 Task: Look for space in Port-au-Prince, Haiti from 5th July, 2023 to 15th July, 2023 for 9 adults in price range Rs.15000 to Rs.25000. Place can be entire place with 5 bedrooms having 5 beds and 5 bathrooms. Property type can be house, flat, guest house. Booking option can be shelf check-in. Required host language is English.
Action: Mouse moved to (425, 57)
Screenshot: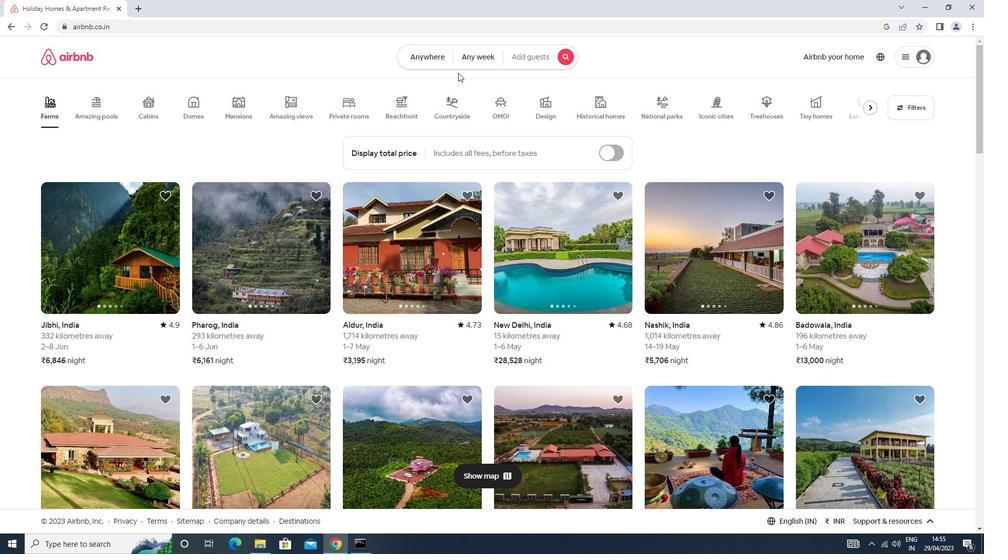 
Action: Mouse pressed left at (425, 57)
Screenshot: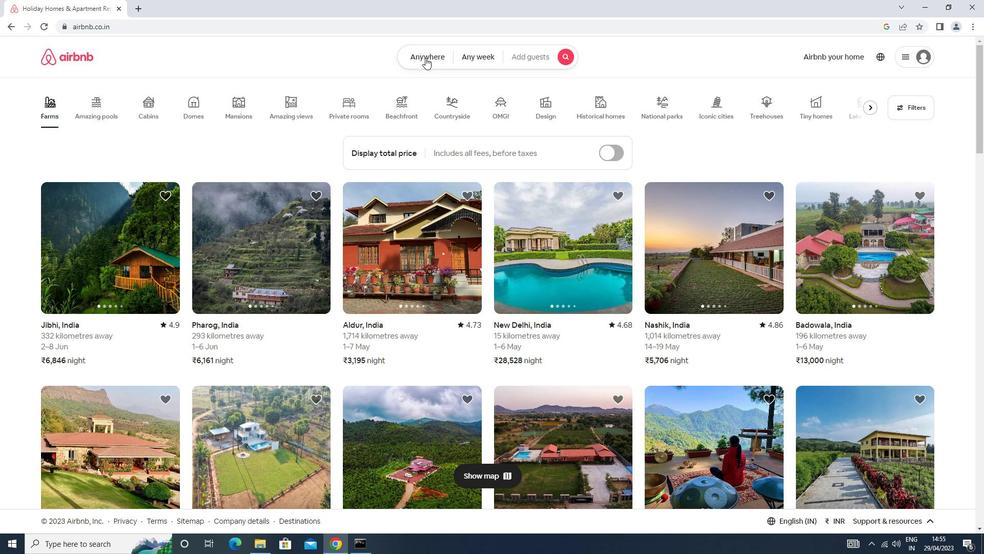 
Action: Mouse moved to (380, 93)
Screenshot: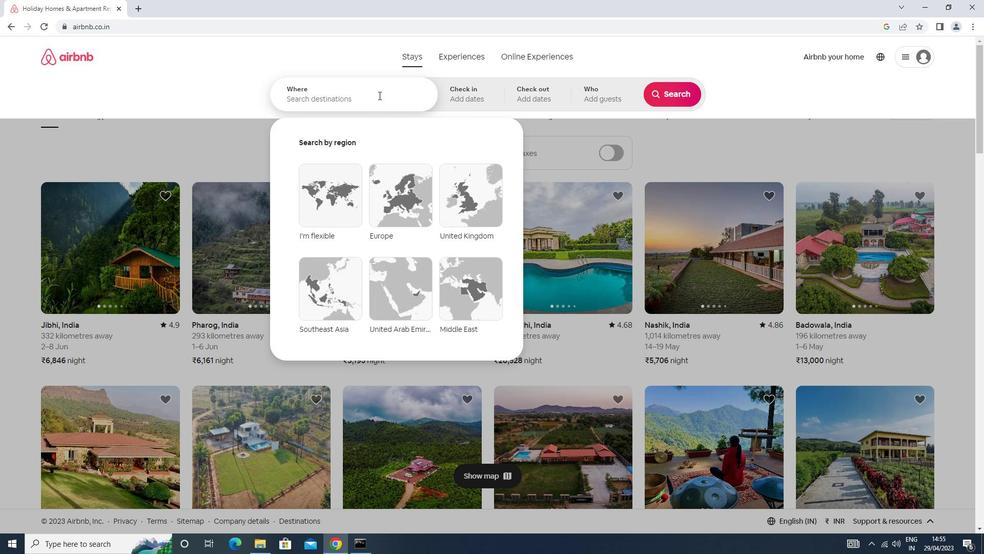 
Action: Mouse pressed left at (380, 93)
Screenshot: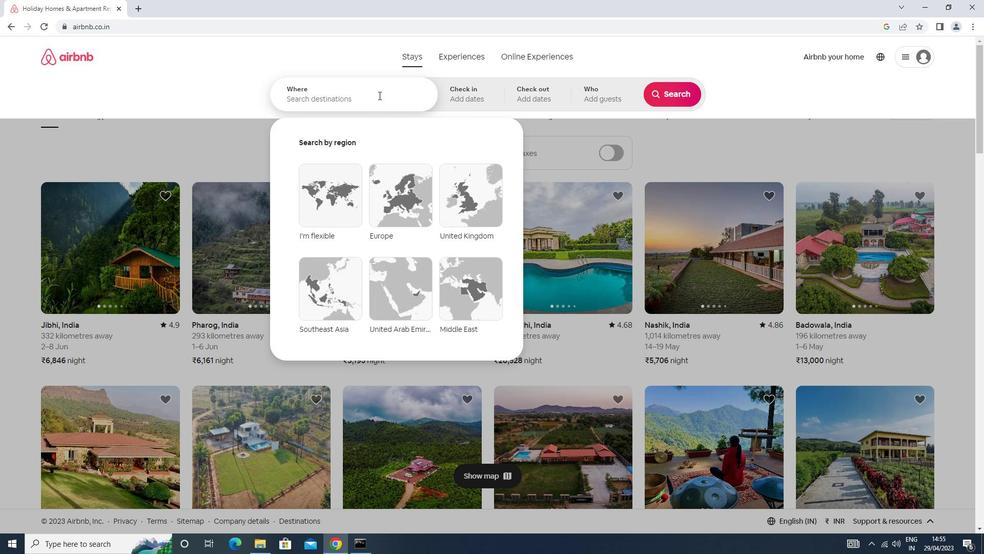 
Action: Key pressed port<Key.space>au<Key.space>prince<Key.enter>
Screenshot: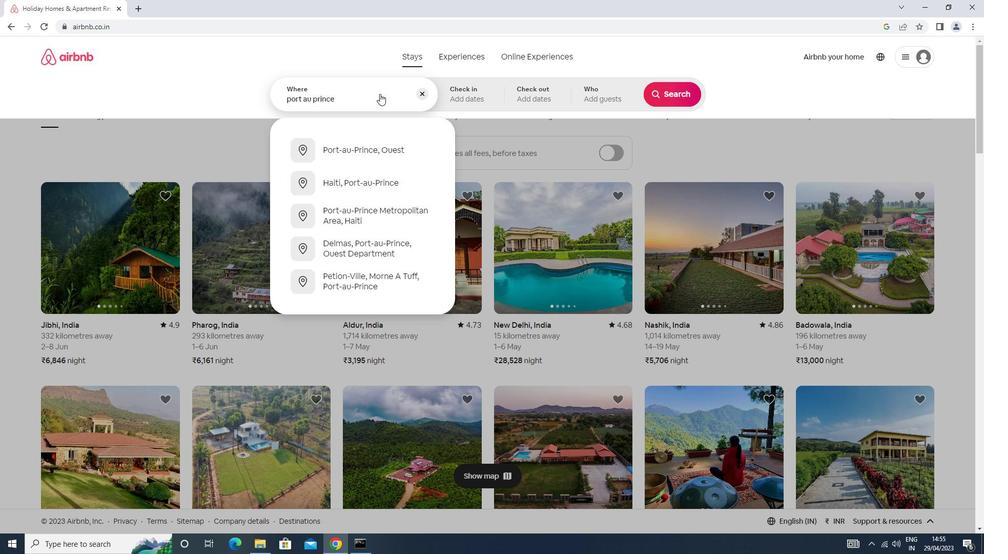 
Action: Mouse moved to (674, 173)
Screenshot: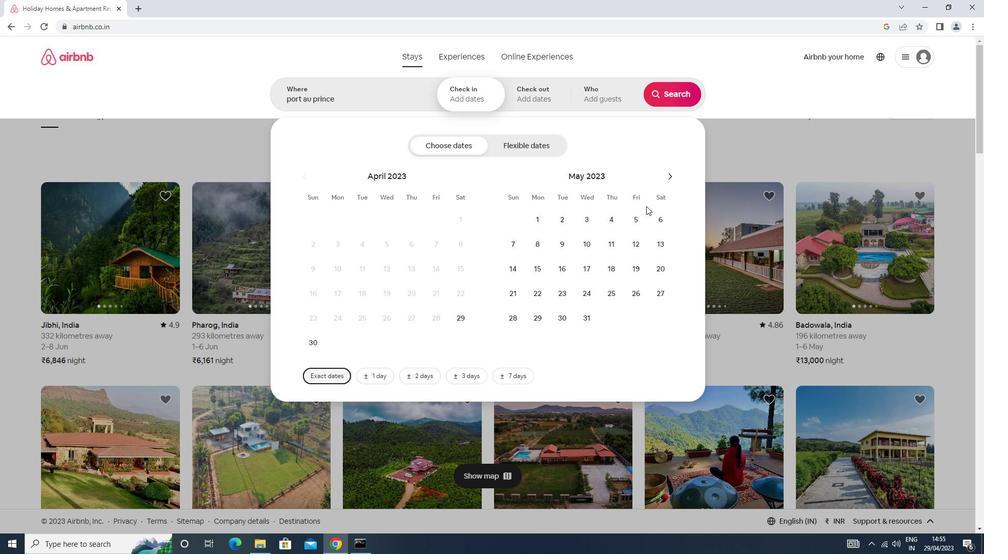 
Action: Mouse pressed left at (674, 173)
Screenshot: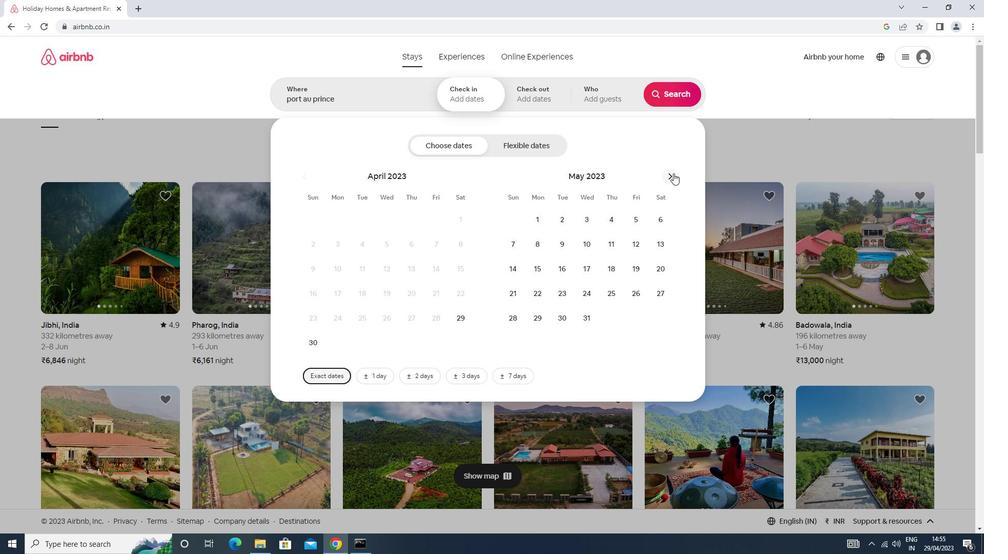 
Action: Mouse pressed left at (674, 173)
Screenshot: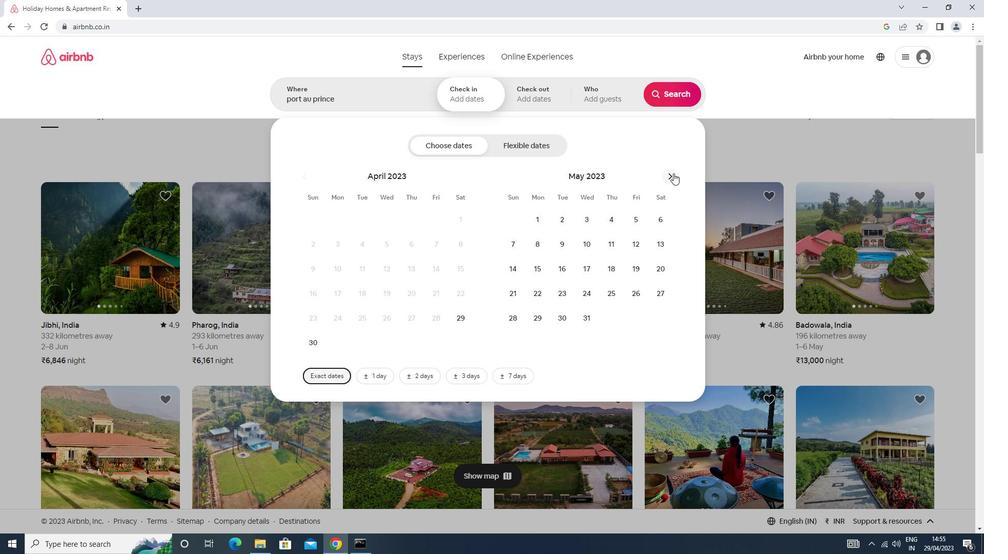 
Action: Mouse moved to (670, 173)
Screenshot: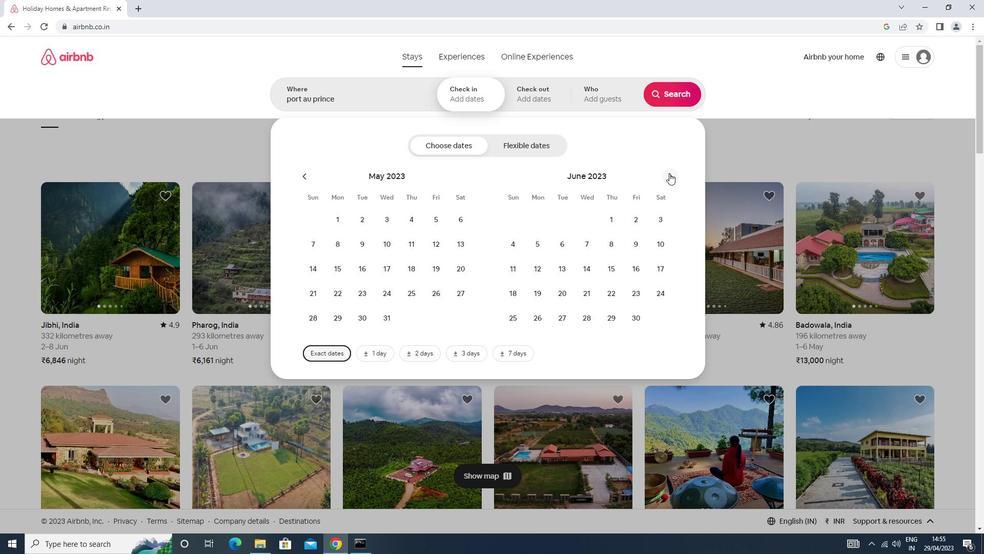 
Action: Mouse pressed left at (670, 173)
Screenshot: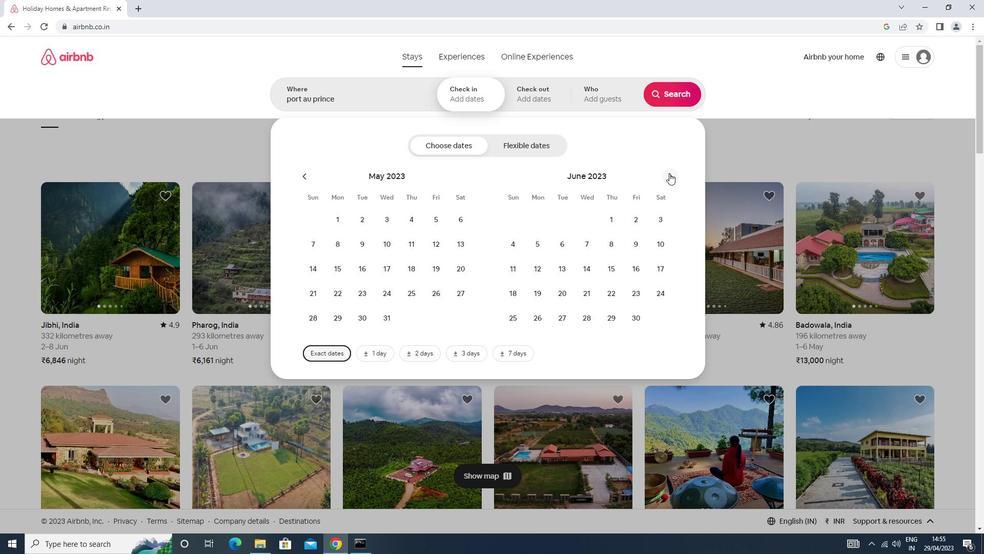 
Action: Mouse moved to (594, 239)
Screenshot: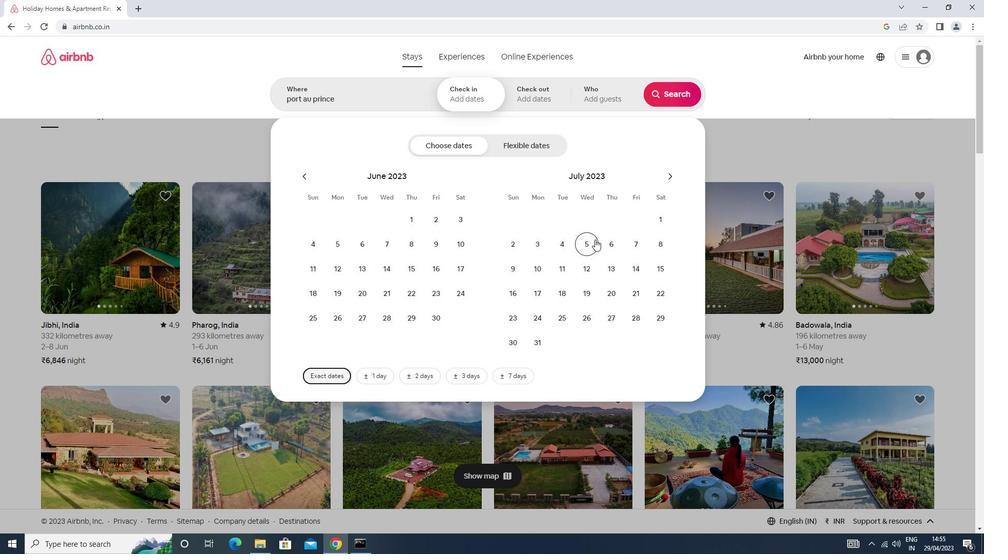 
Action: Mouse pressed left at (594, 239)
Screenshot: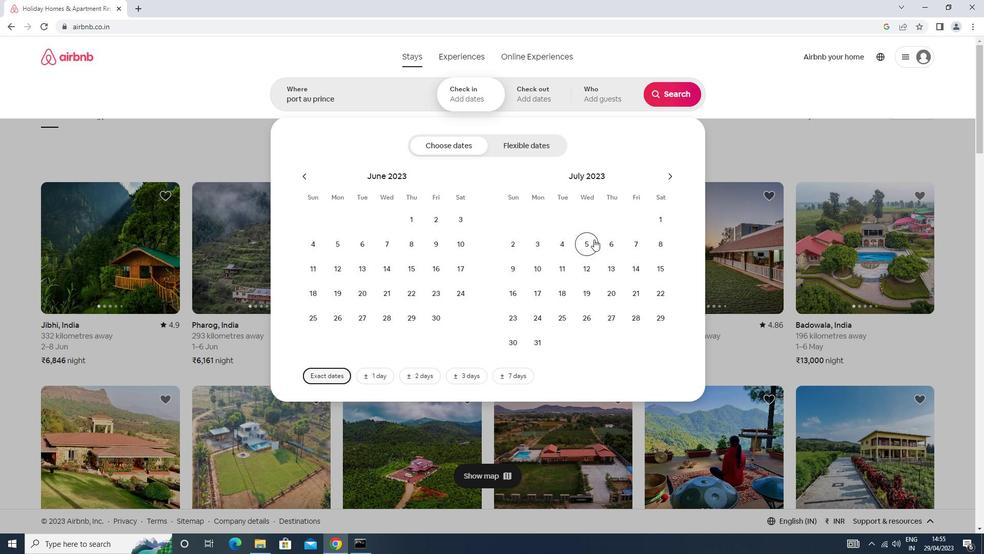 
Action: Mouse moved to (658, 264)
Screenshot: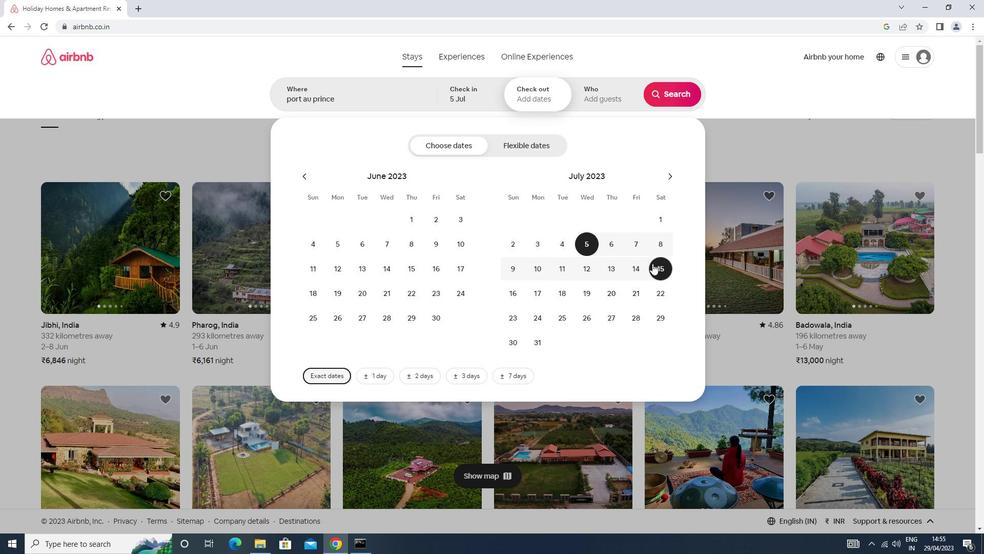 
Action: Mouse pressed left at (658, 264)
Screenshot: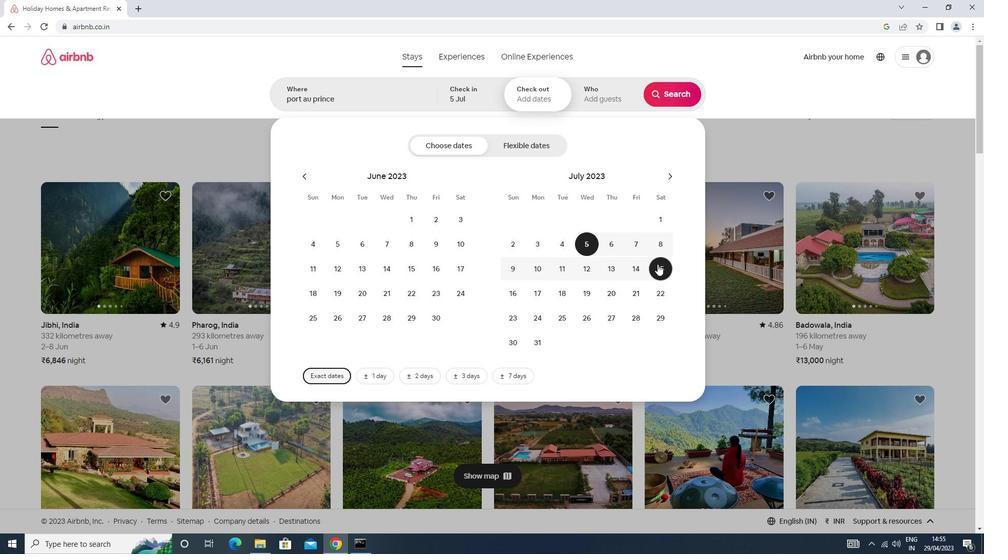 
Action: Mouse moved to (598, 96)
Screenshot: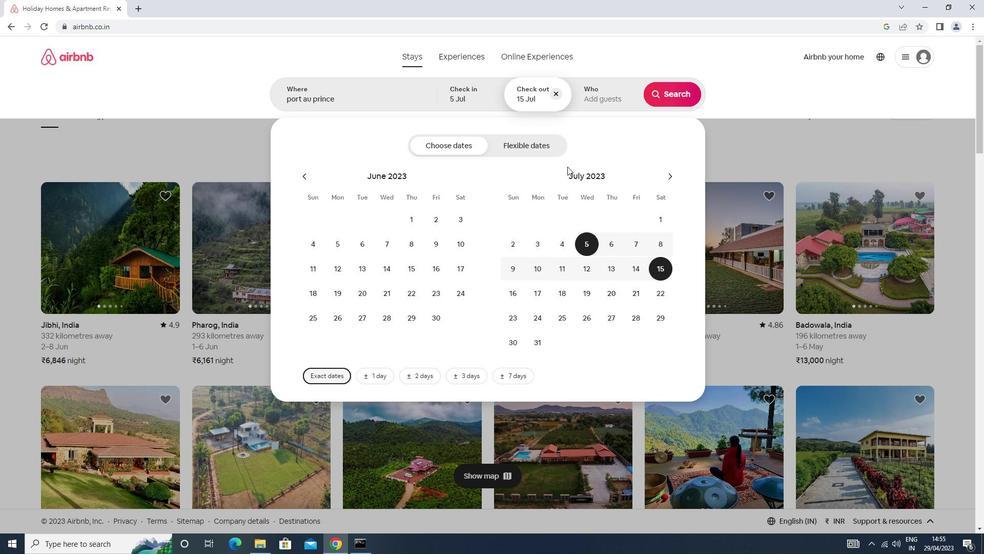 
Action: Mouse pressed left at (598, 96)
Screenshot: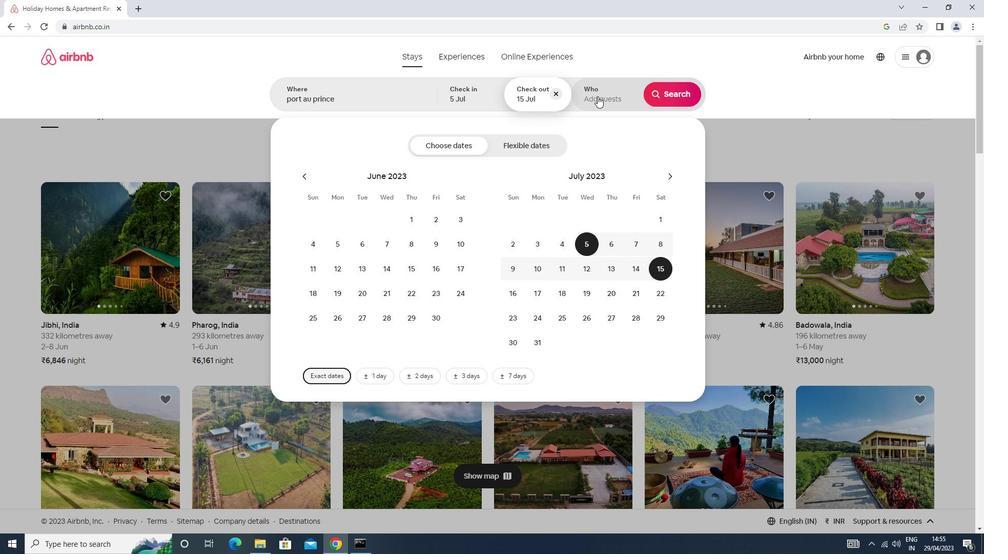
Action: Mouse moved to (676, 151)
Screenshot: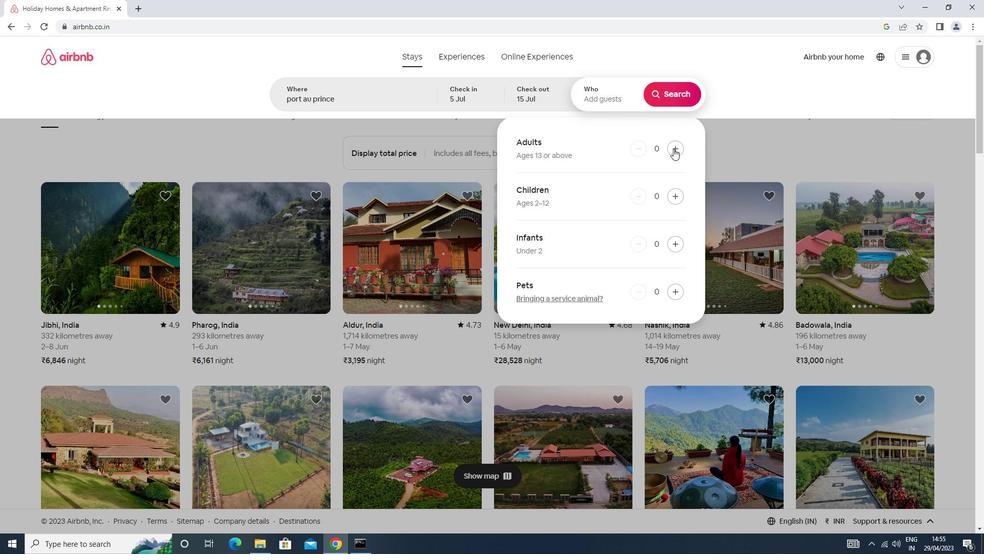 
Action: Mouse pressed left at (676, 151)
Screenshot: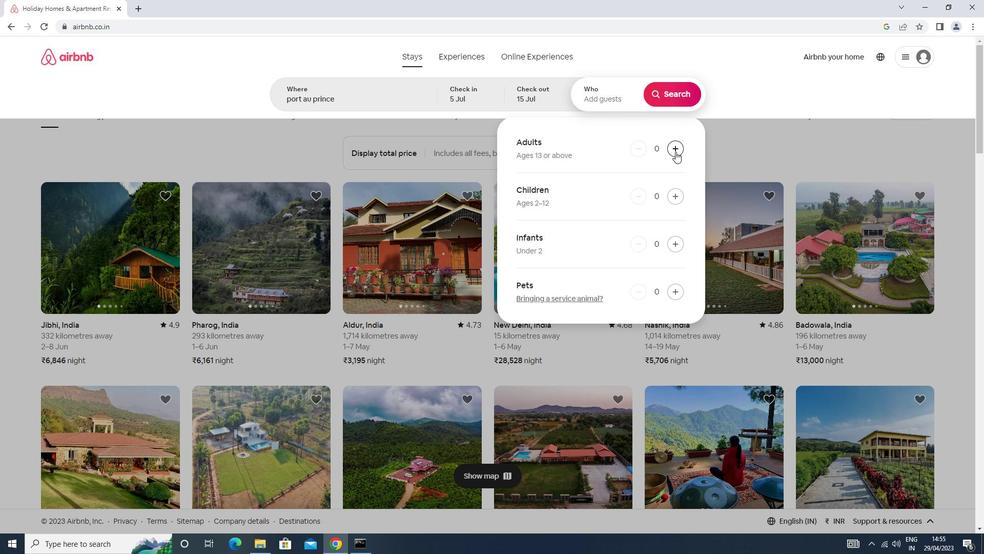 
Action: Mouse pressed left at (676, 151)
Screenshot: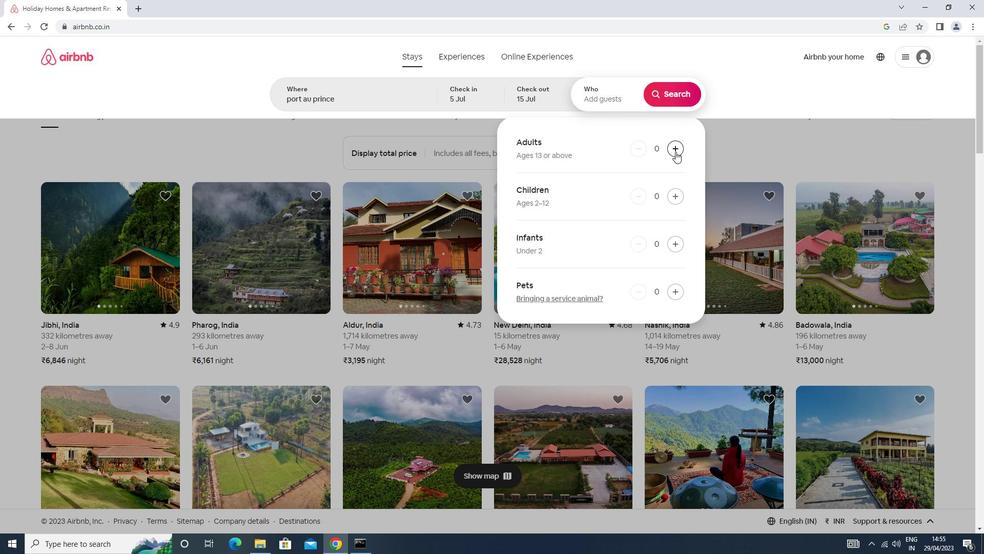 
Action: Mouse moved to (676, 151)
Screenshot: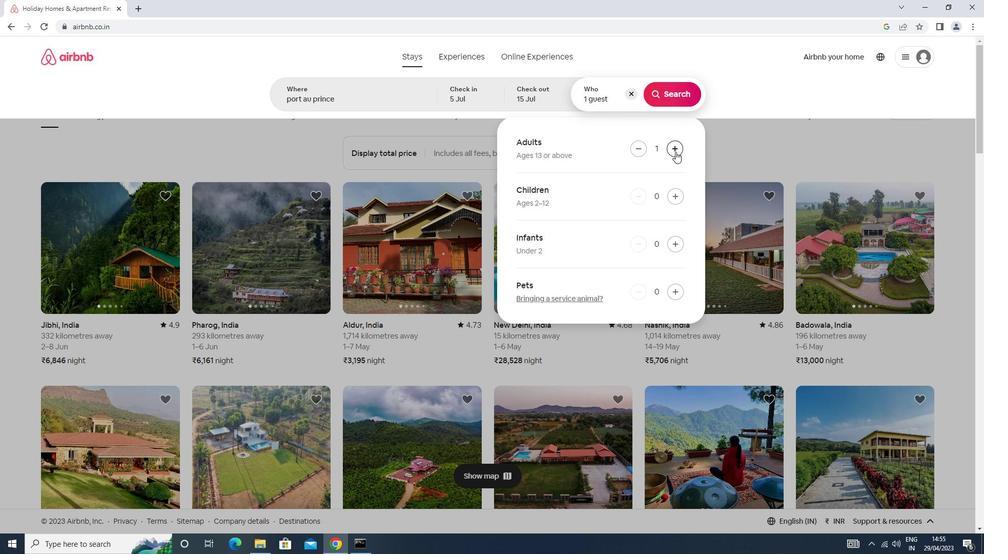 
Action: Mouse pressed left at (676, 151)
Screenshot: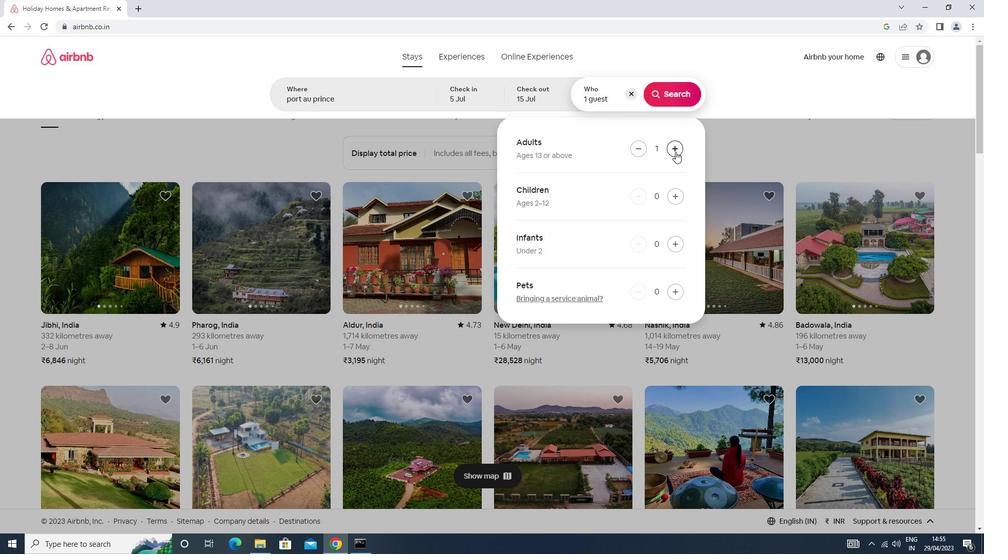 
Action: Mouse pressed left at (676, 151)
Screenshot: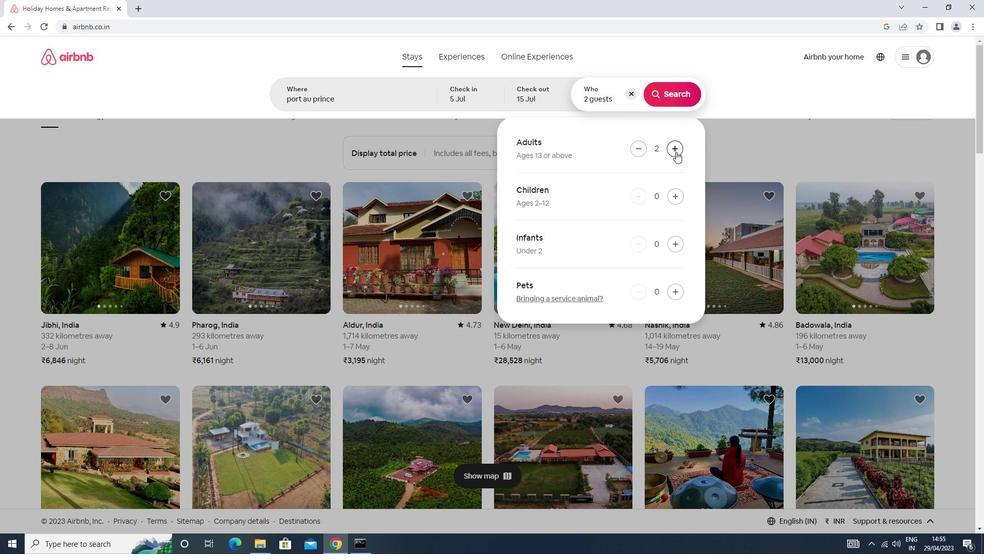 
Action: Mouse pressed left at (676, 151)
Screenshot: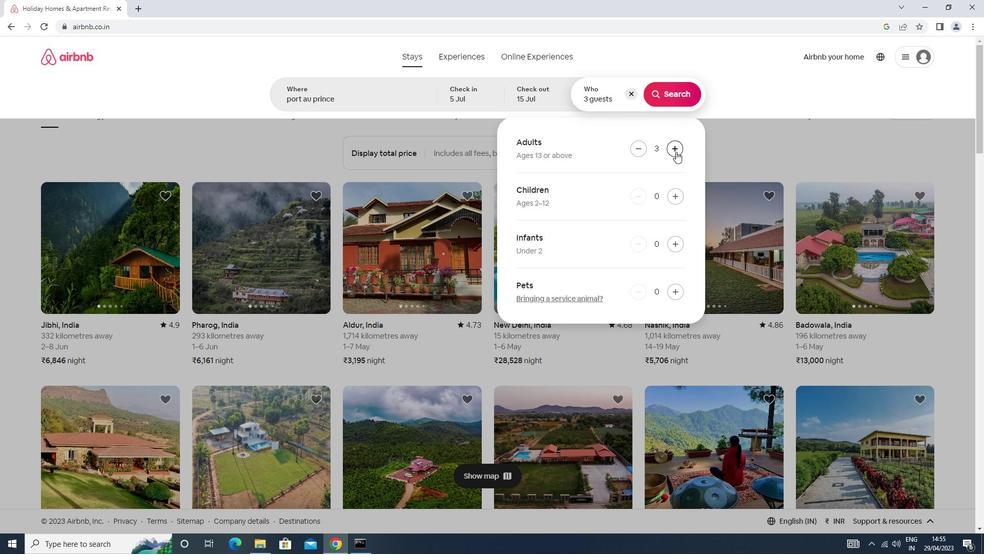 
Action: Mouse pressed left at (676, 151)
Screenshot: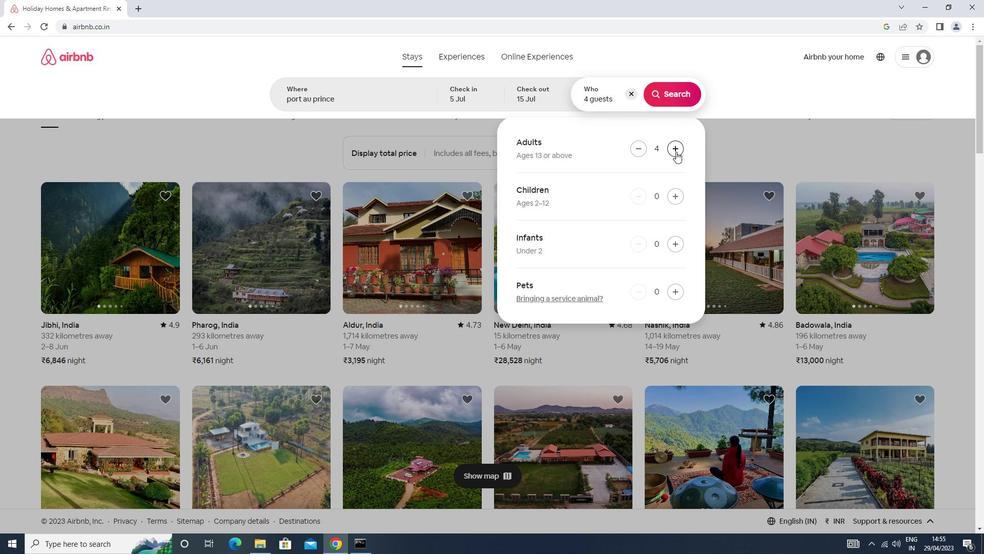 
Action: Mouse pressed left at (676, 151)
Screenshot: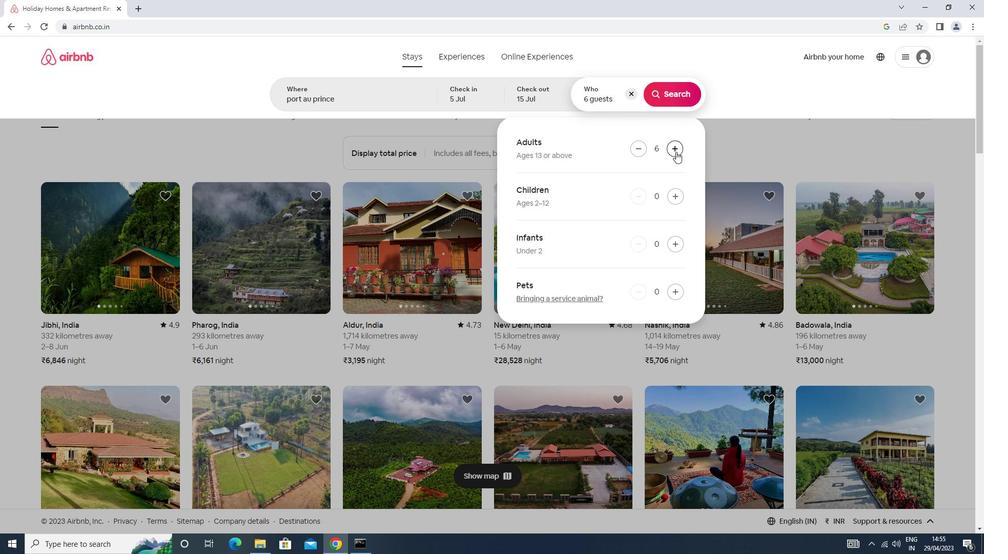 
Action: Mouse pressed left at (676, 151)
Screenshot: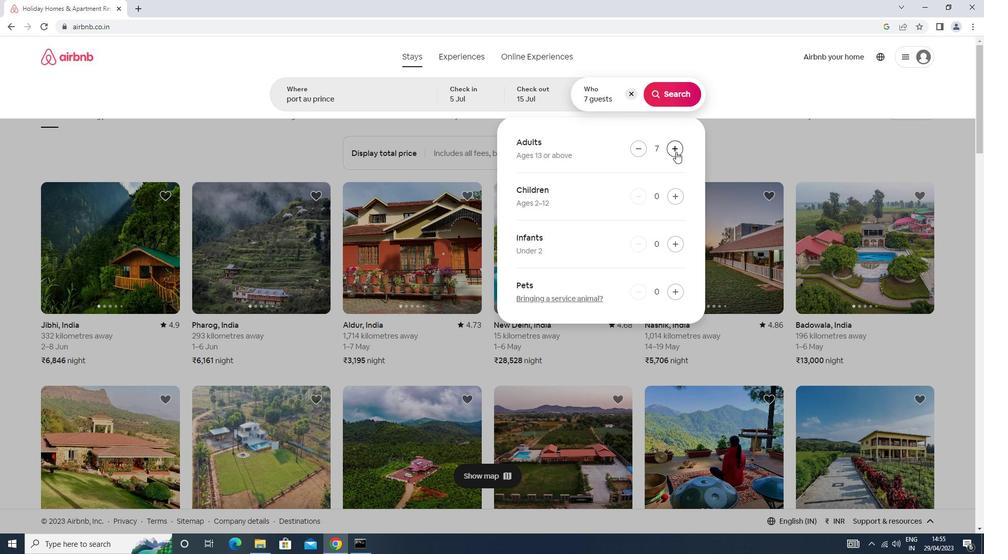 
Action: Mouse pressed left at (676, 151)
Screenshot: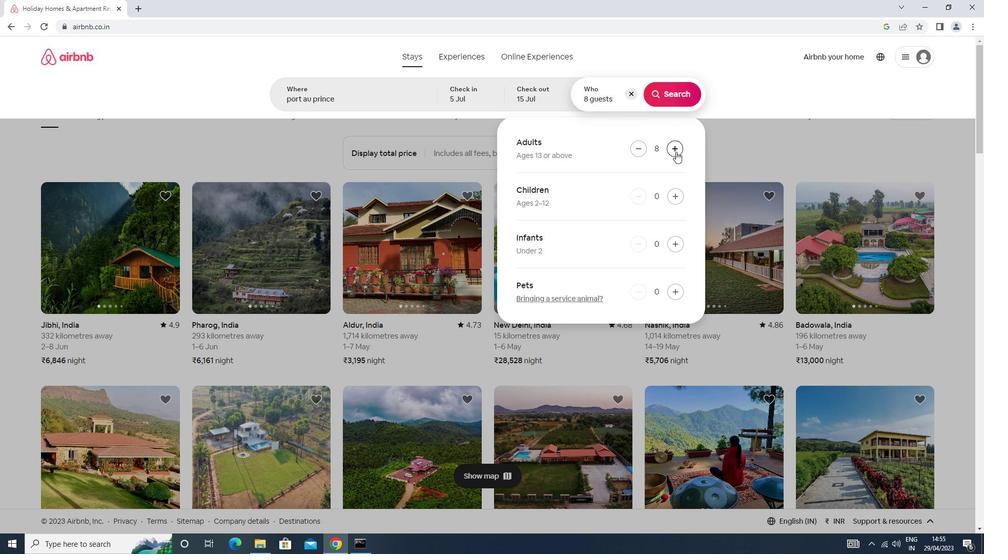 
Action: Mouse moved to (683, 95)
Screenshot: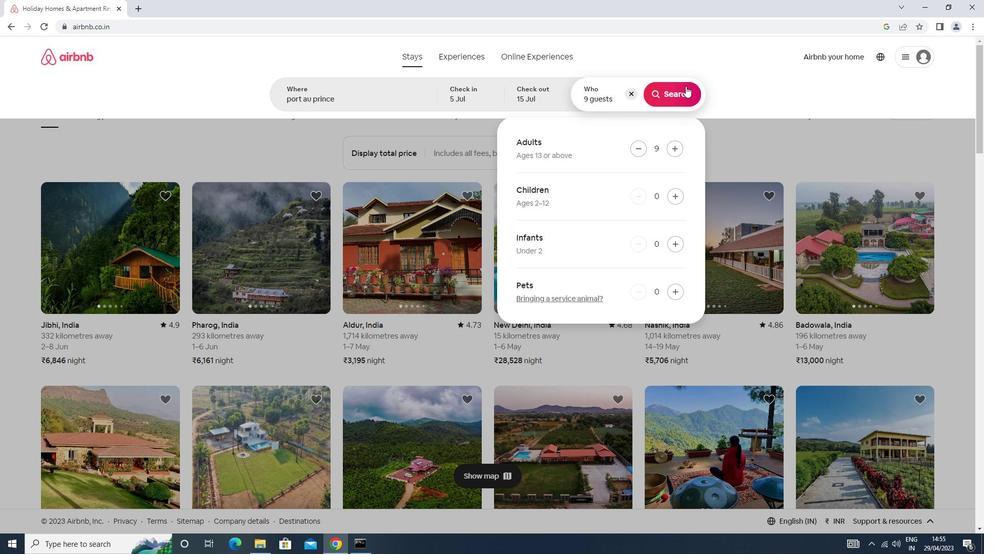 
Action: Mouse pressed left at (683, 95)
Screenshot: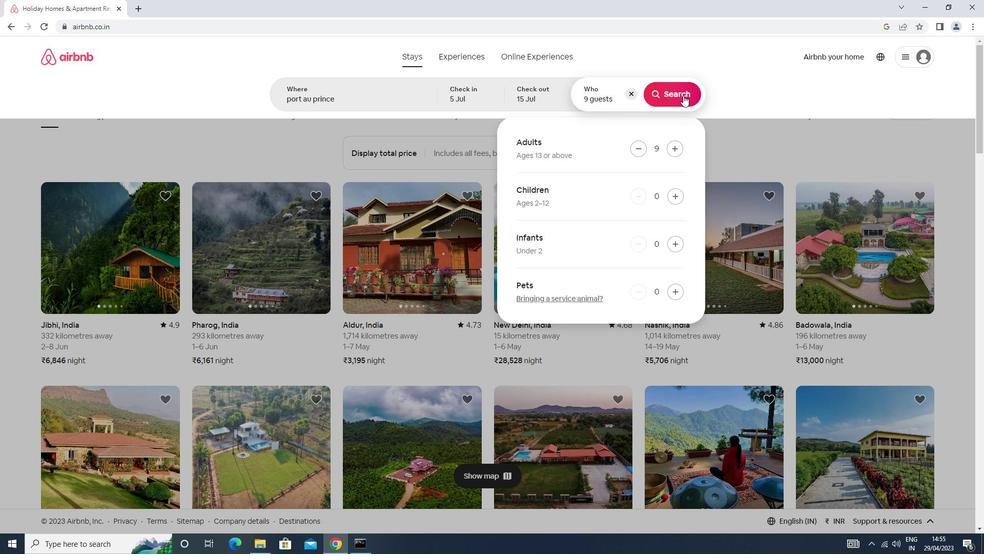 
Action: Mouse moved to (942, 93)
Screenshot: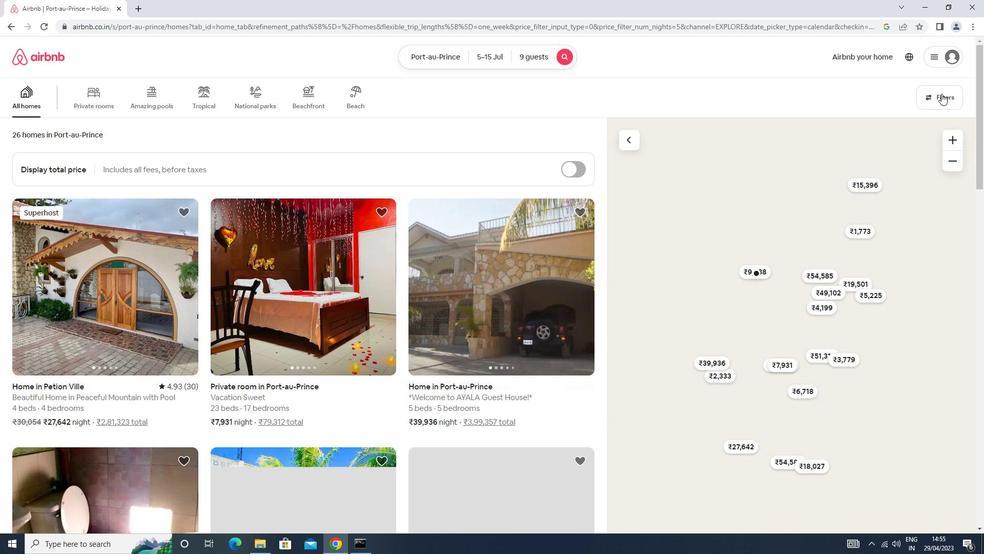 
Action: Mouse pressed left at (942, 93)
Screenshot: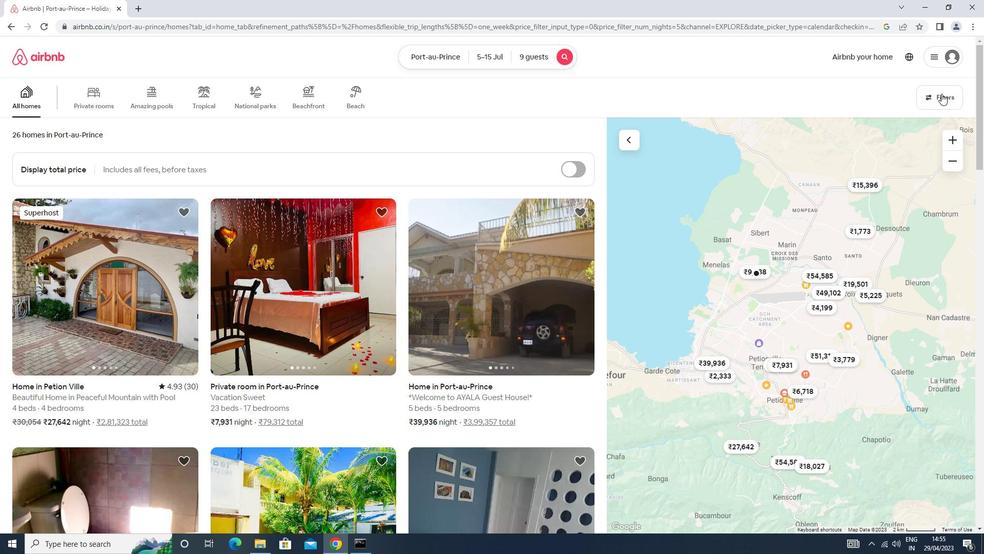 
Action: Mouse moved to (425, 227)
Screenshot: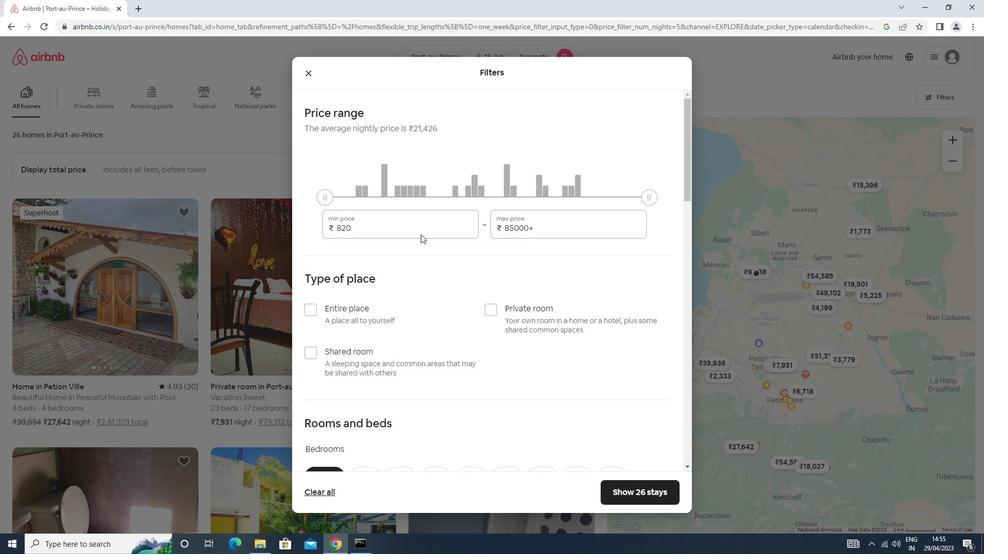 
Action: Mouse pressed left at (425, 227)
Screenshot: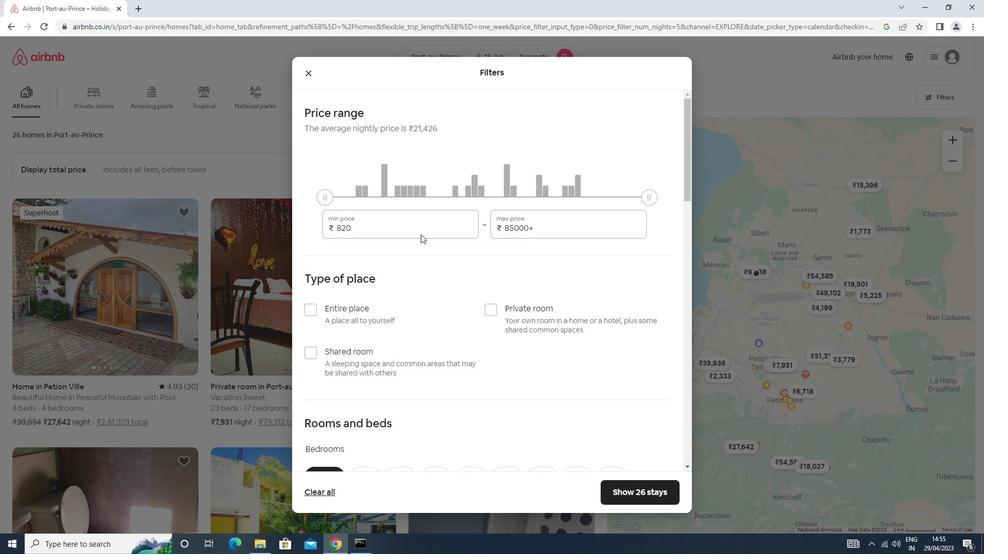 
Action: Mouse moved to (426, 221)
Screenshot: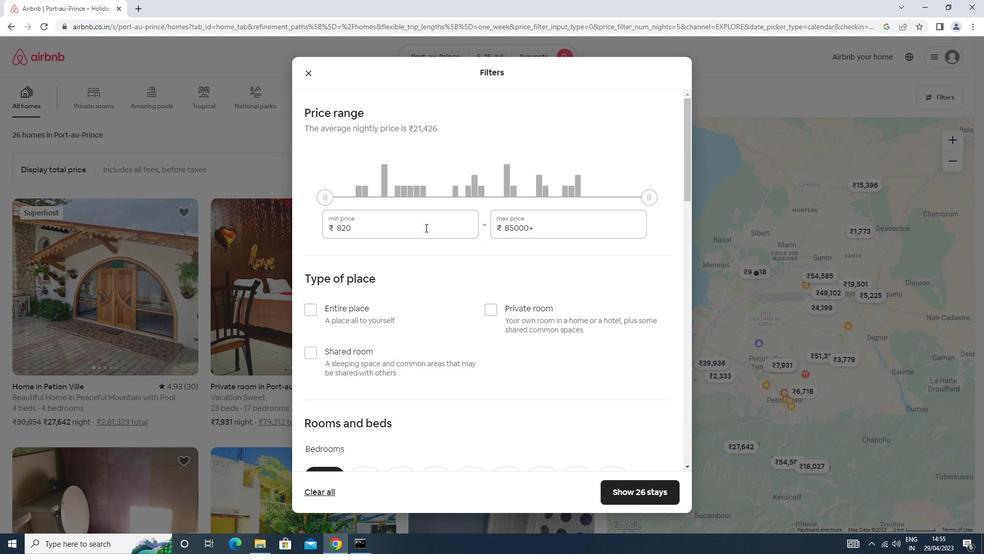 
Action: Key pressed <Key.backspace><Key.backspace><Key.backspace><Key.backspace><Key.backspace><Key.backspace><Key.backspace><Key.backspace><Key.backspace><Key.backspace><Key.backspace><Key.backspace><Key.backspace><Key.backspace>150000<Key.backspace><Key.tab>25000
Screenshot: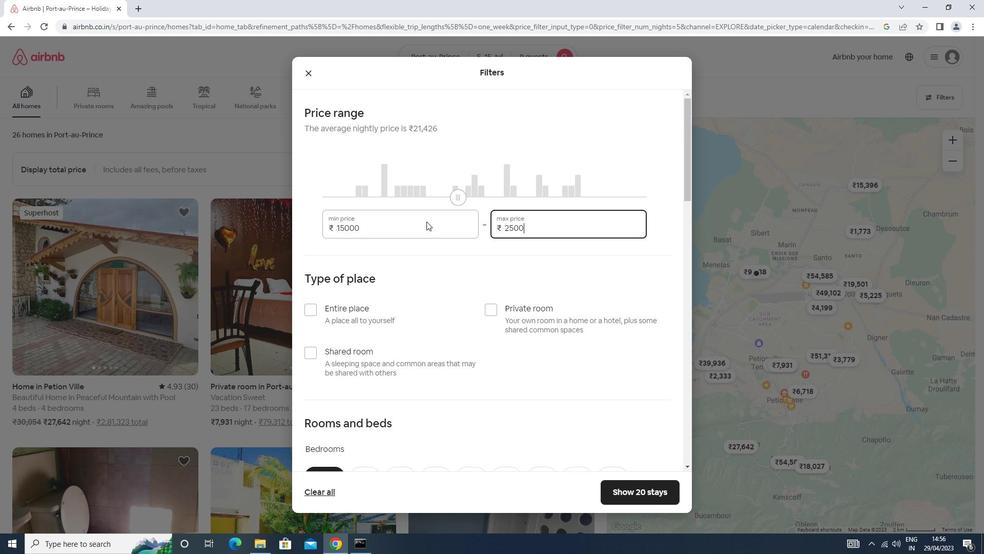 
Action: Mouse moved to (410, 229)
Screenshot: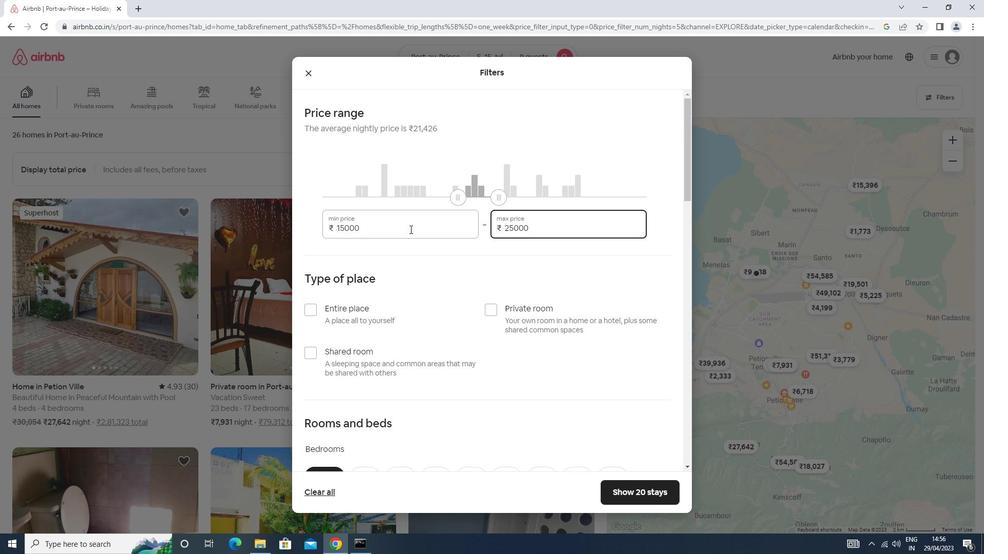 
Action: Mouse scrolled (410, 228) with delta (0, 0)
Screenshot: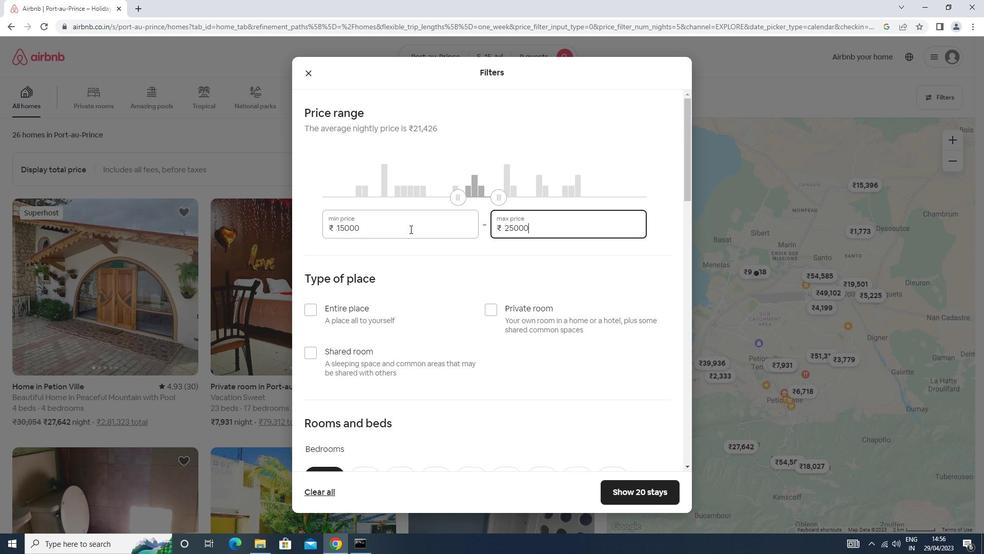 
Action: Mouse moved to (334, 258)
Screenshot: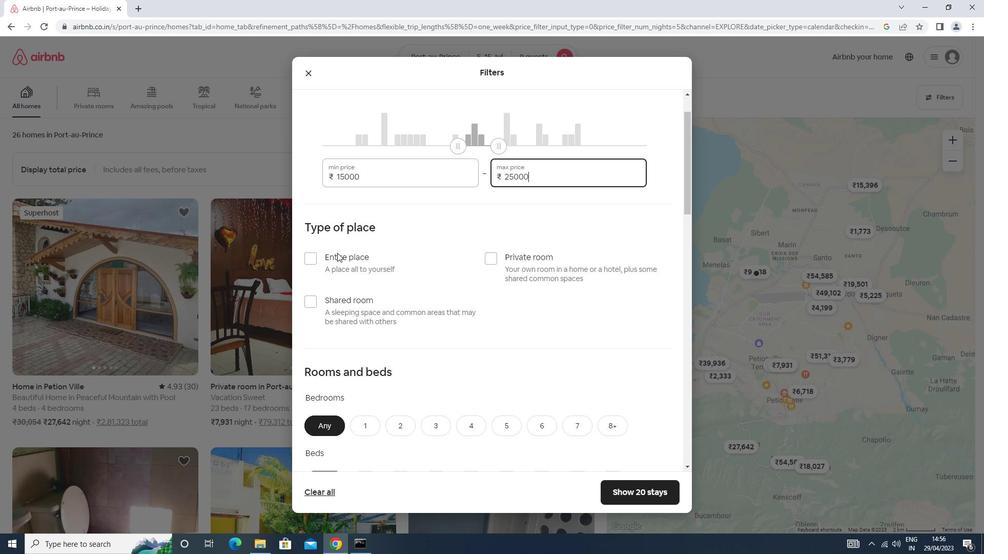 
Action: Mouse pressed left at (334, 258)
Screenshot: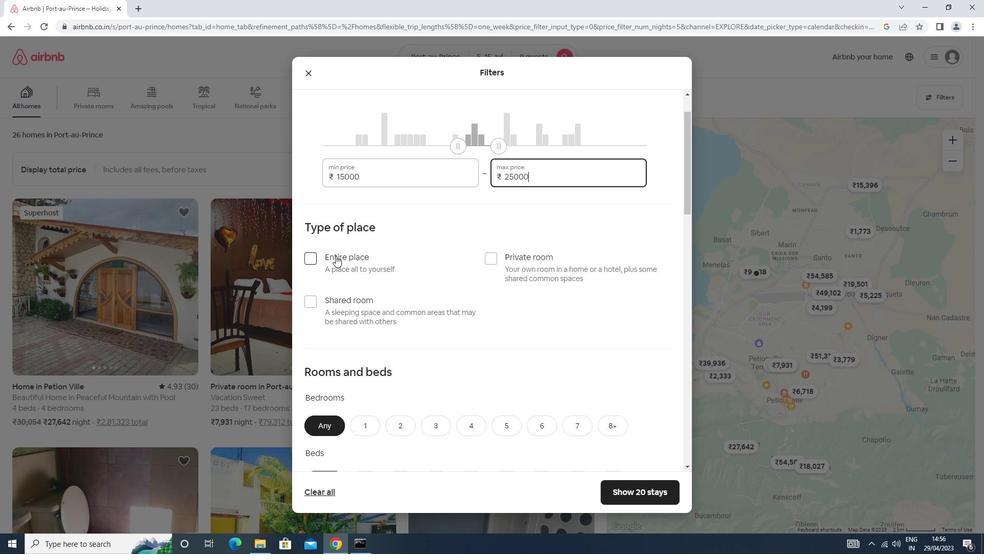 
Action: Mouse moved to (353, 261)
Screenshot: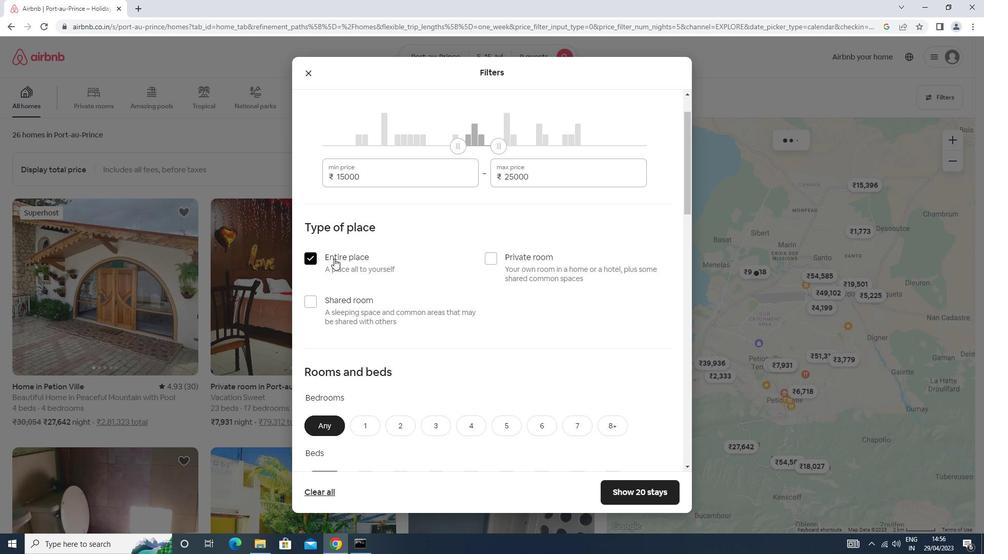 
Action: Mouse scrolled (353, 261) with delta (0, 0)
Screenshot: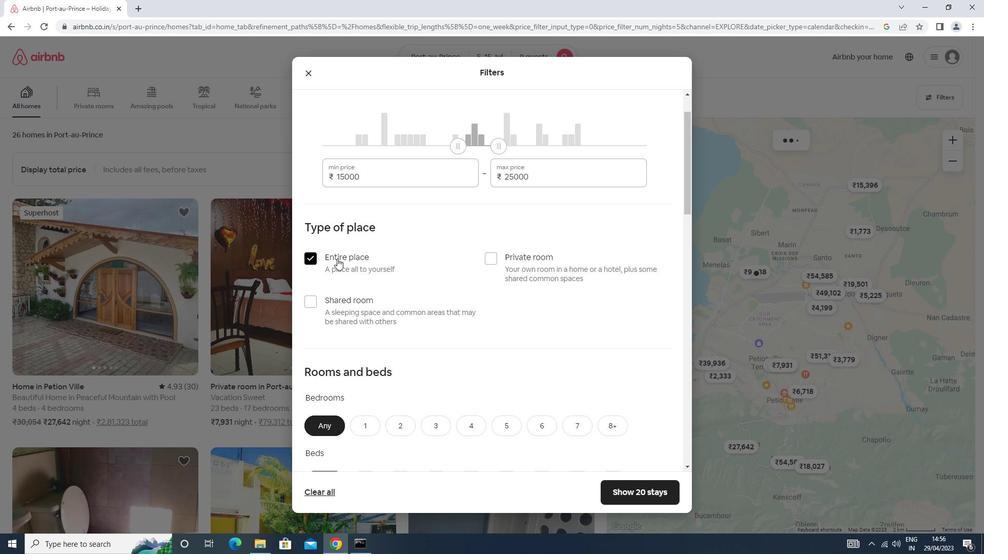 
Action: Mouse scrolled (353, 261) with delta (0, 0)
Screenshot: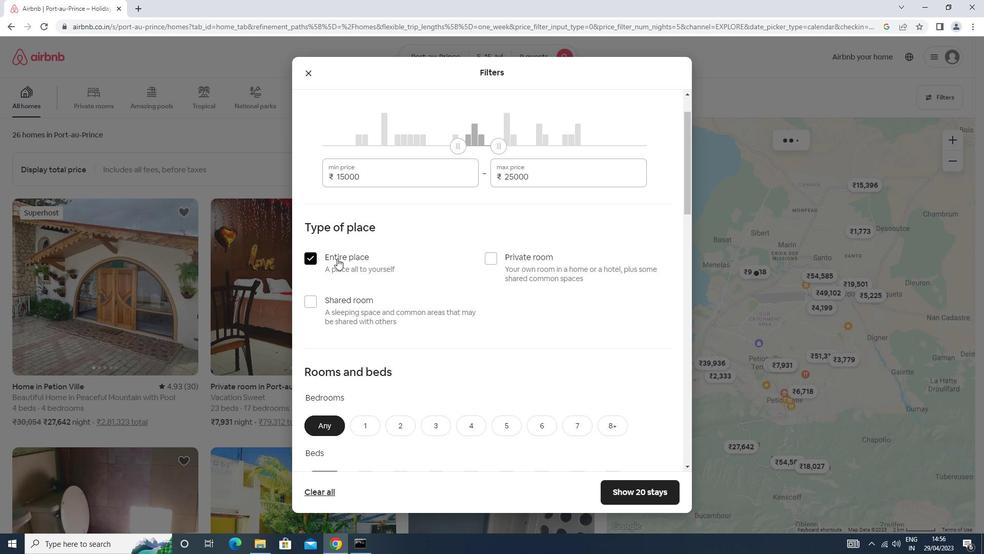 
Action: Mouse moved to (355, 264)
Screenshot: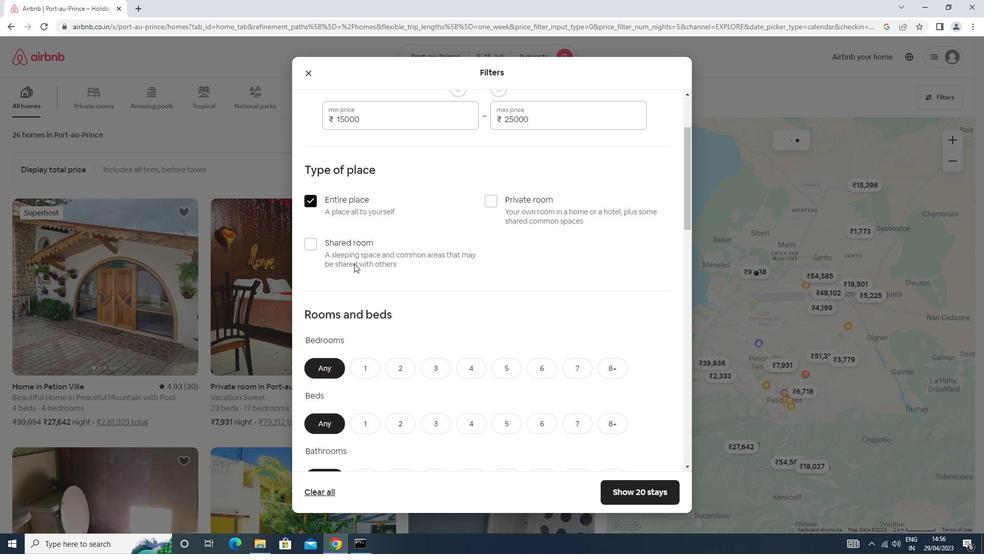 
Action: Mouse scrolled (355, 264) with delta (0, 0)
Screenshot: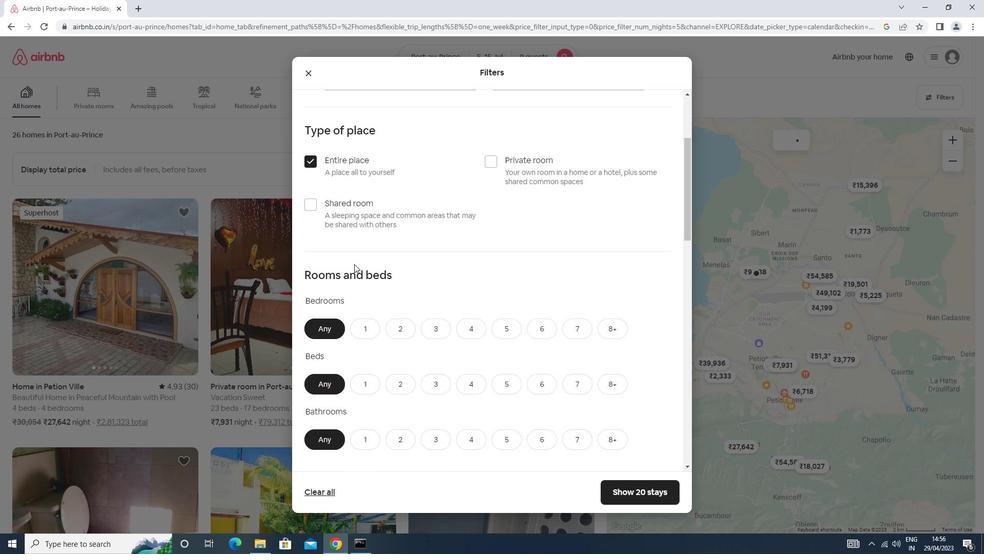 
Action: Mouse moved to (503, 266)
Screenshot: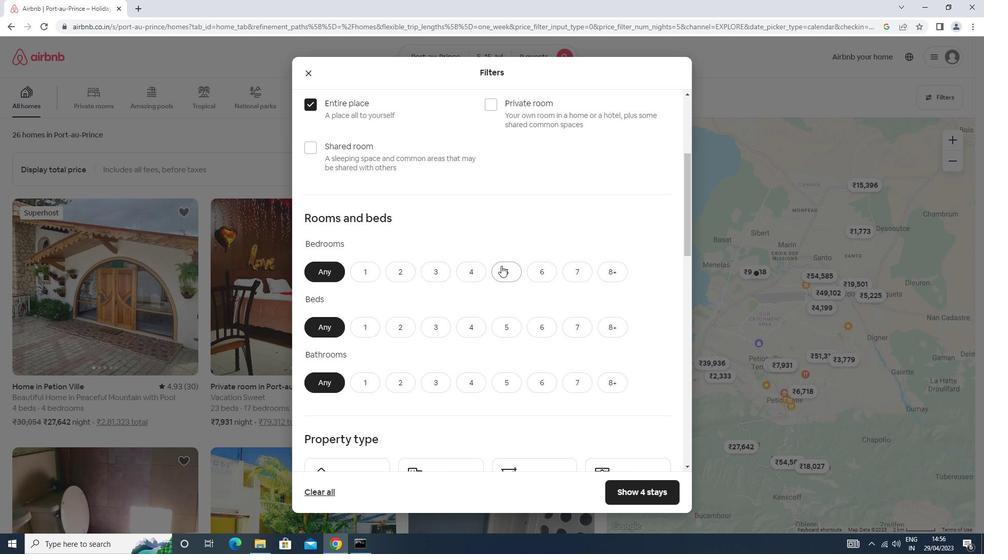 
Action: Mouse pressed left at (503, 266)
Screenshot: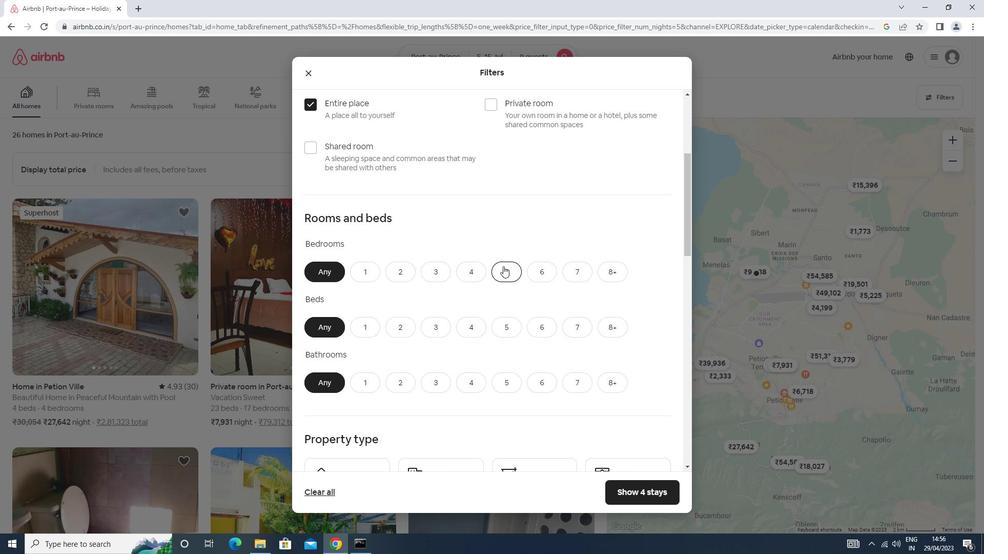 
Action: Mouse moved to (500, 323)
Screenshot: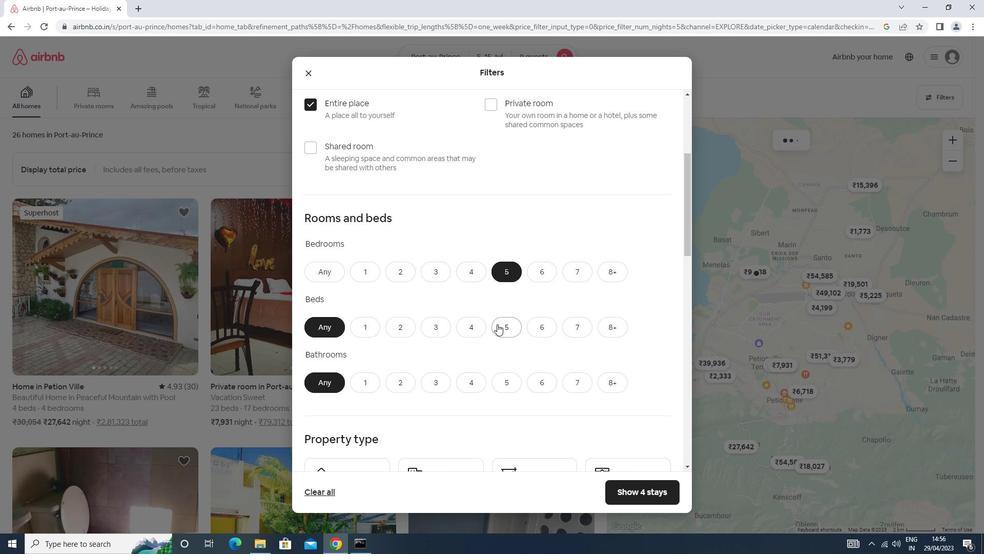 
Action: Mouse pressed left at (500, 323)
Screenshot: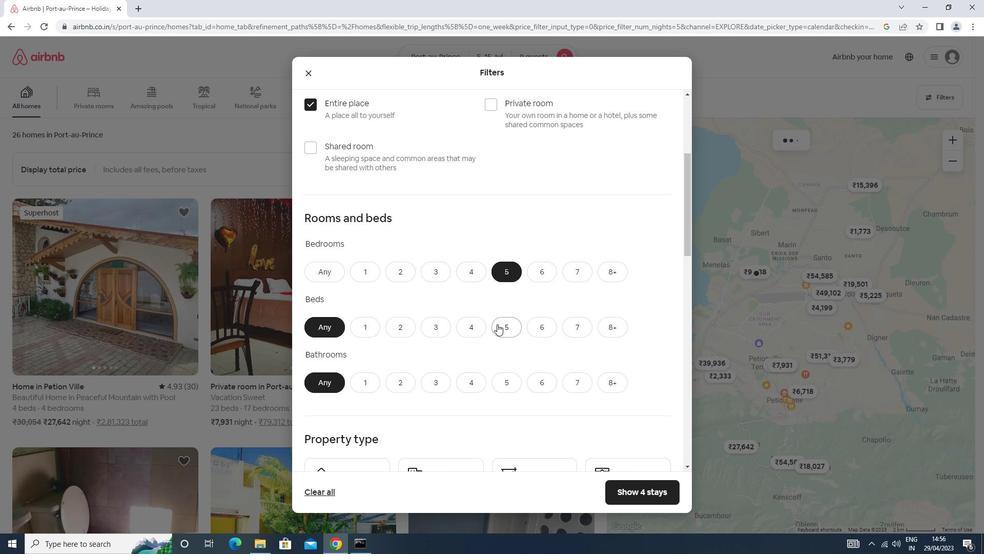 
Action: Mouse moved to (501, 389)
Screenshot: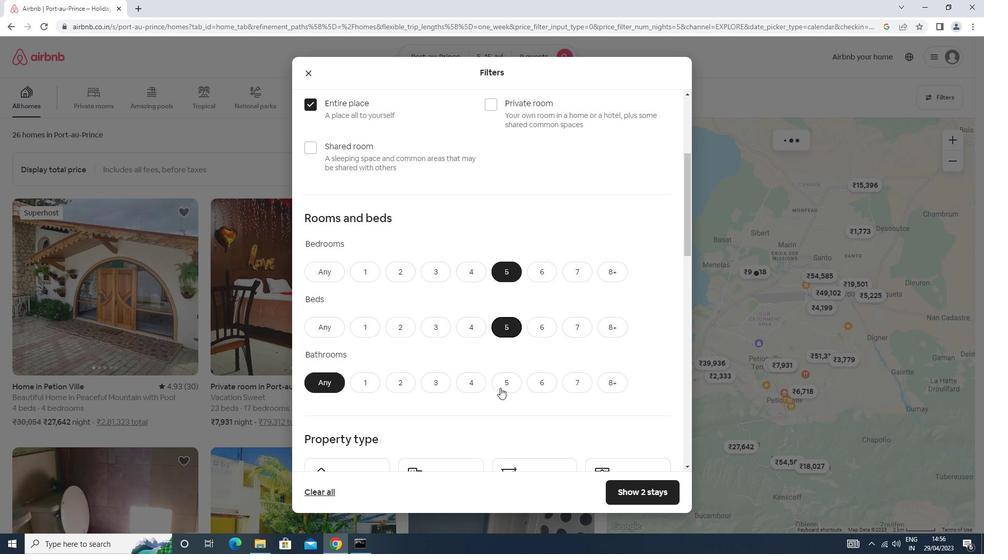 
Action: Mouse pressed left at (501, 389)
Screenshot: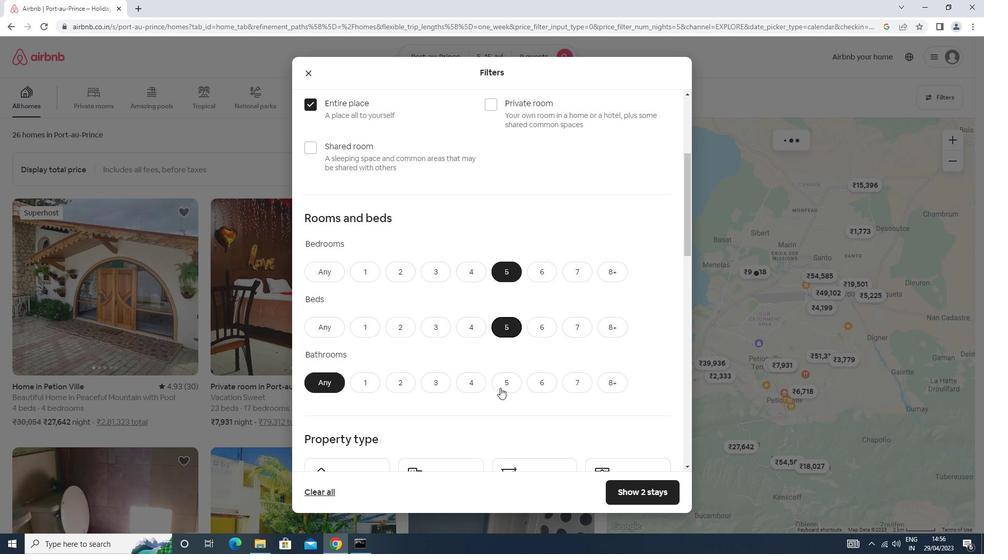 
Action: Mouse moved to (498, 384)
Screenshot: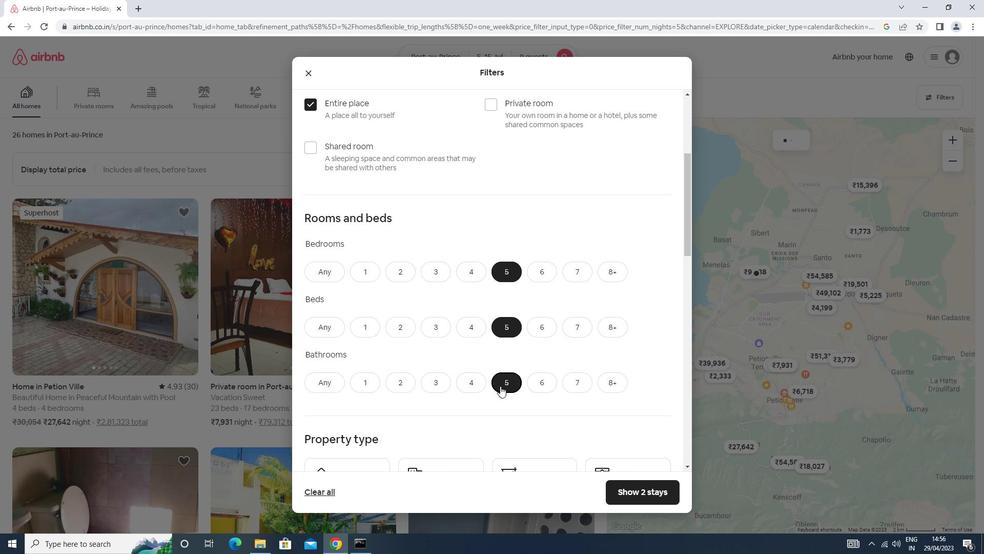 
Action: Mouse scrolled (498, 384) with delta (0, 0)
Screenshot: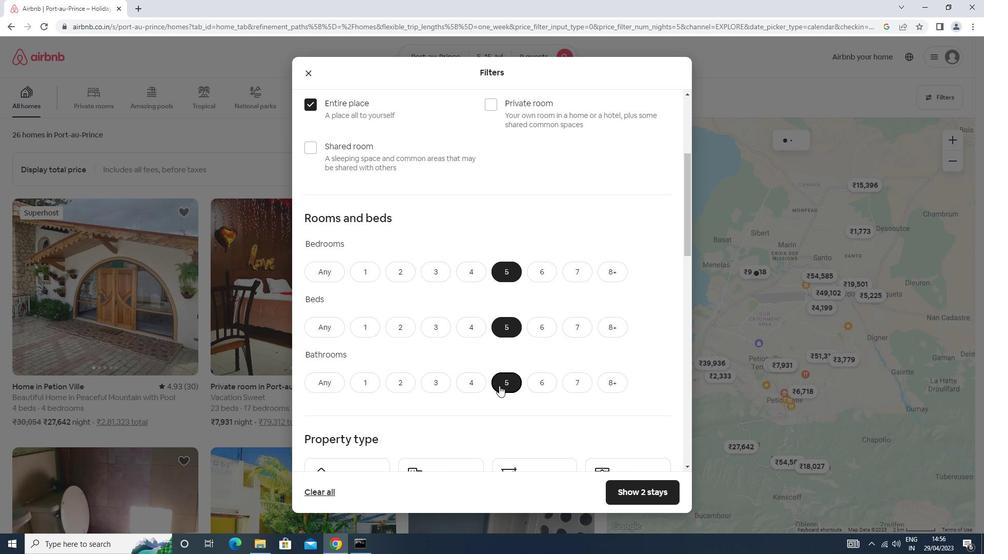 
Action: Mouse scrolled (498, 384) with delta (0, 0)
Screenshot: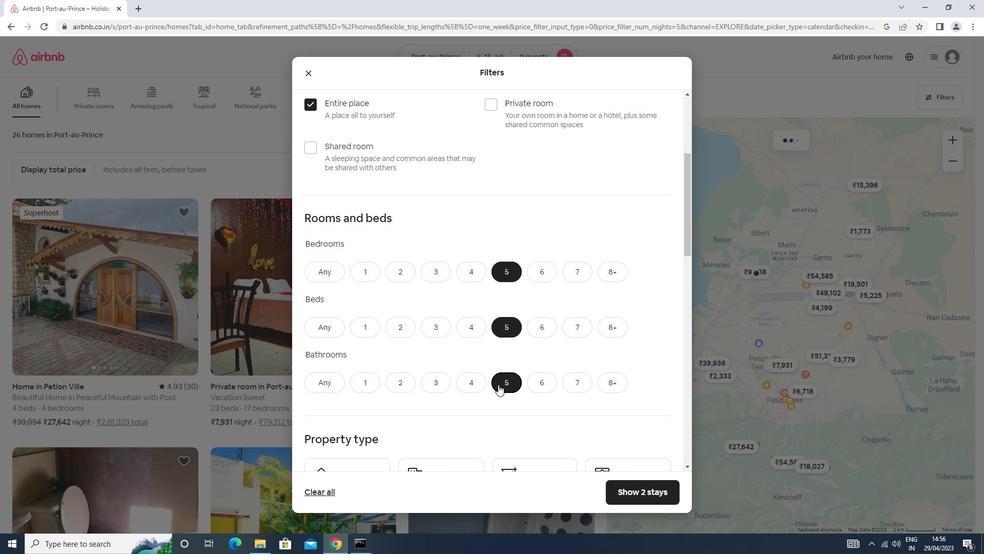 
Action: Mouse scrolled (498, 384) with delta (0, 0)
Screenshot: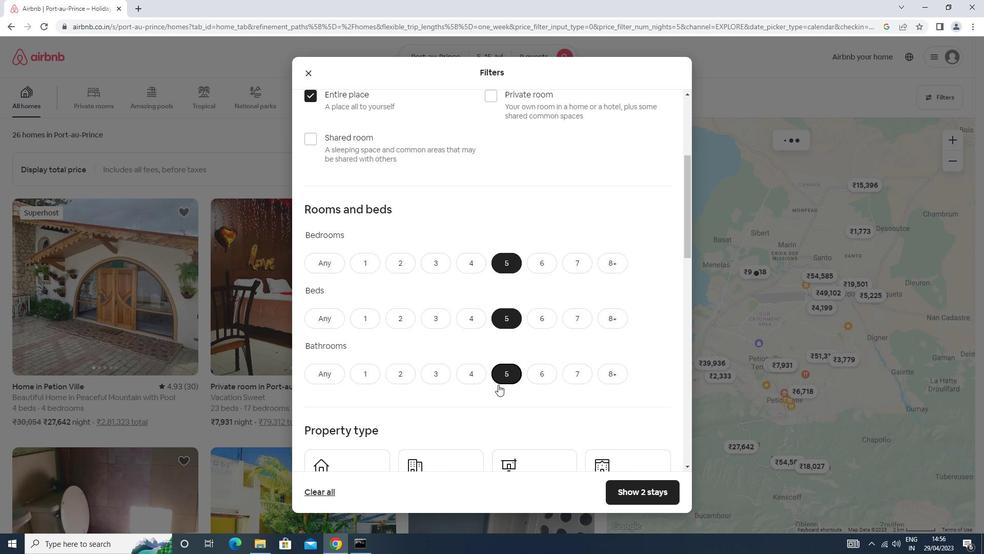 
Action: Mouse scrolled (498, 384) with delta (0, 0)
Screenshot: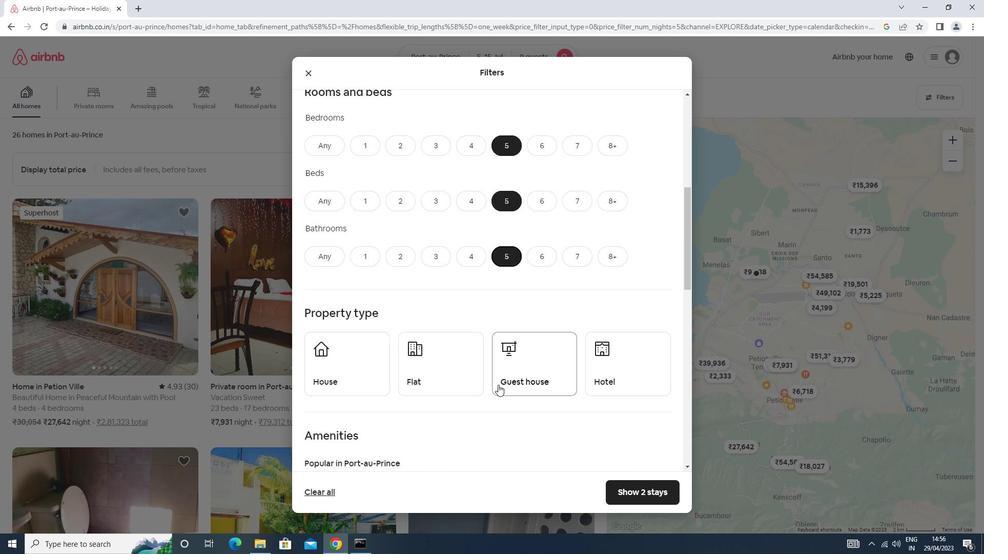 
Action: Mouse moved to (361, 289)
Screenshot: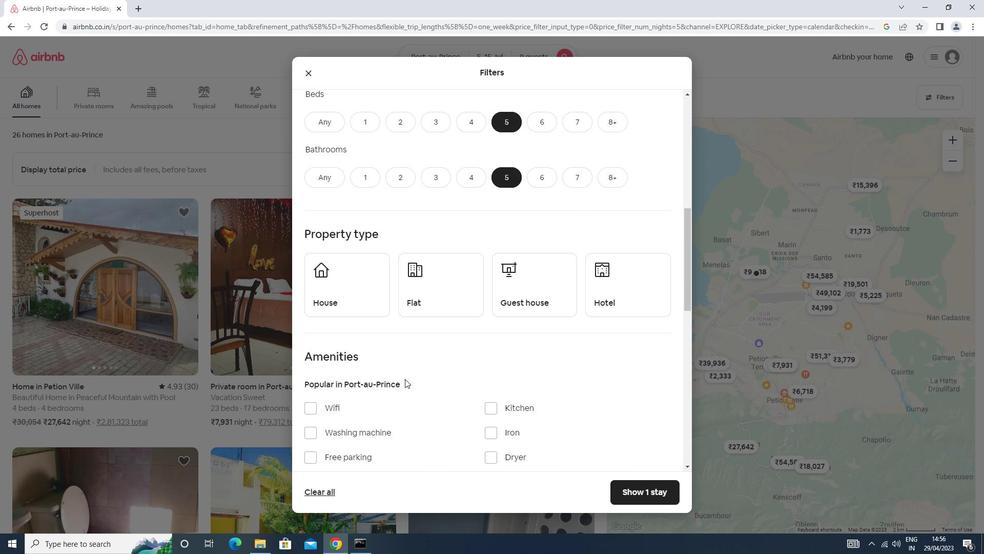 
Action: Mouse pressed left at (361, 289)
Screenshot: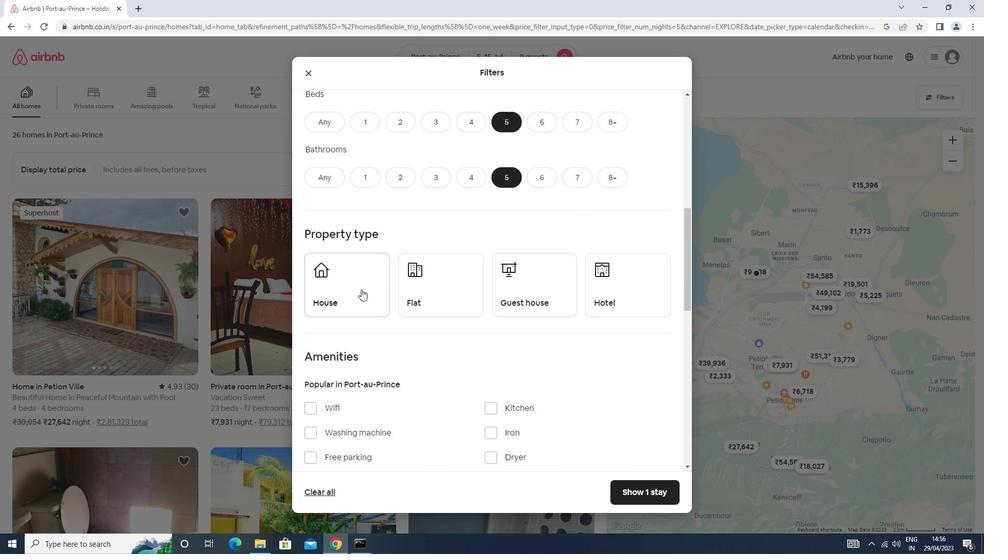 
Action: Mouse moved to (463, 276)
Screenshot: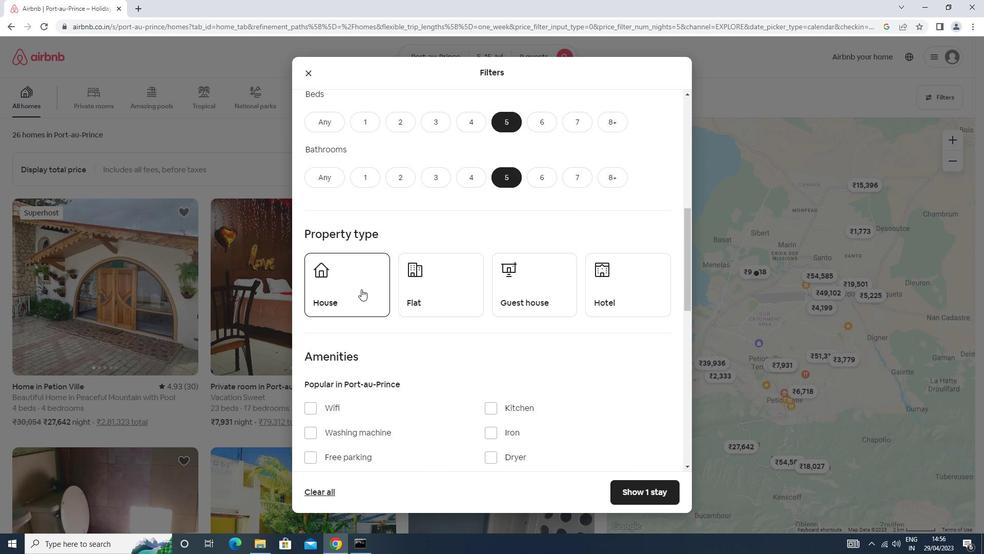 
Action: Mouse pressed left at (463, 276)
Screenshot: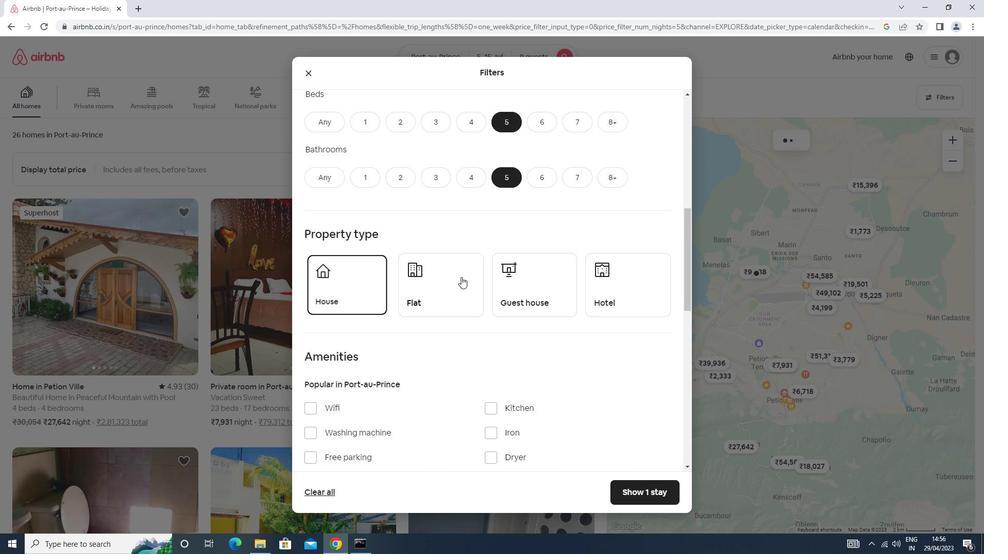 
Action: Mouse moved to (533, 283)
Screenshot: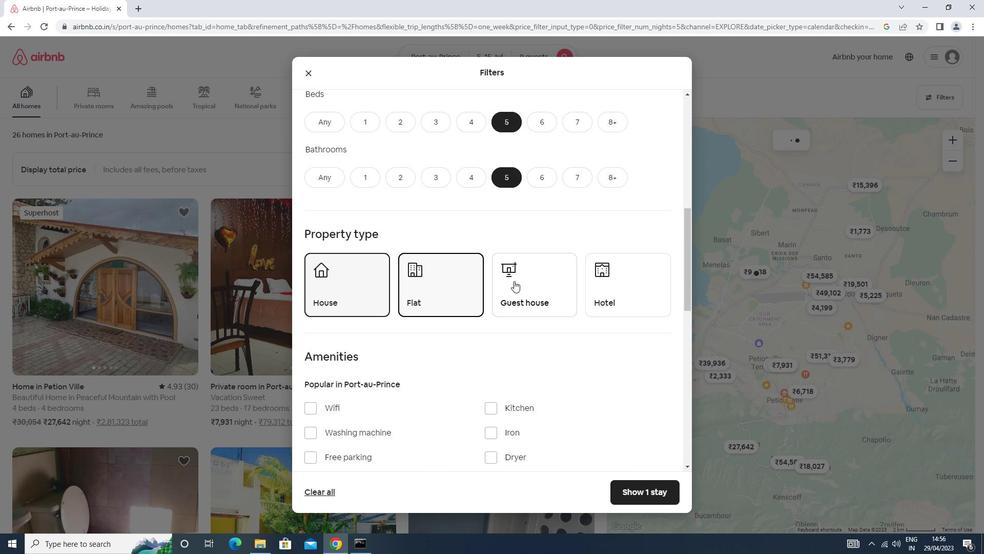 
Action: Mouse pressed left at (533, 283)
Screenshot: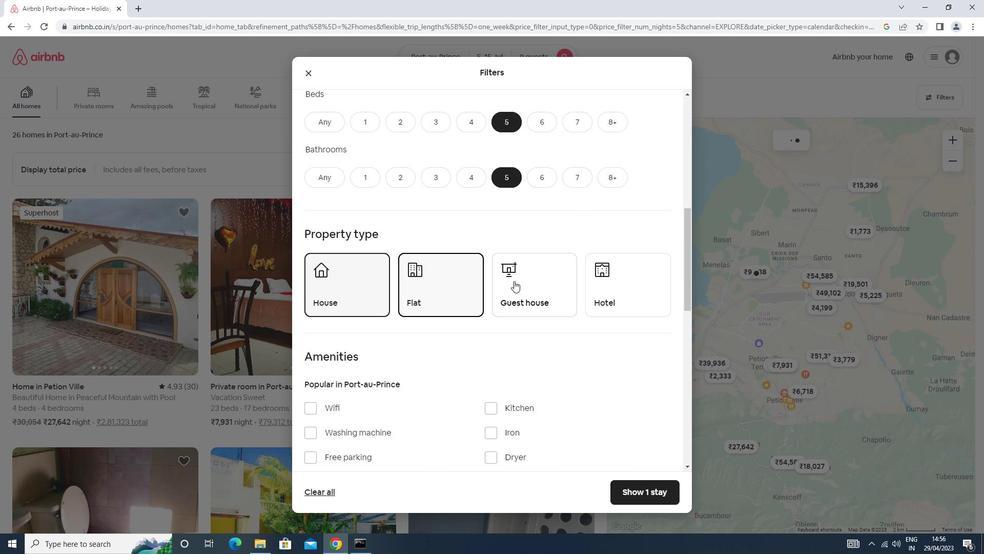 
Action: Mouse moved to (528, 283)
Screenshot: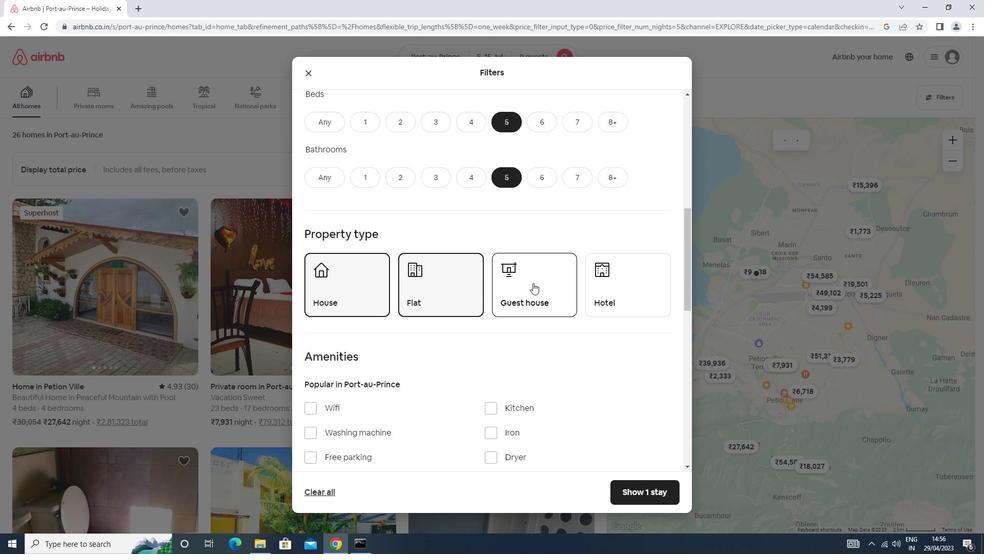 
Action: Mouse scrolled (528, 282) with delta (0, 0)
Screenshot: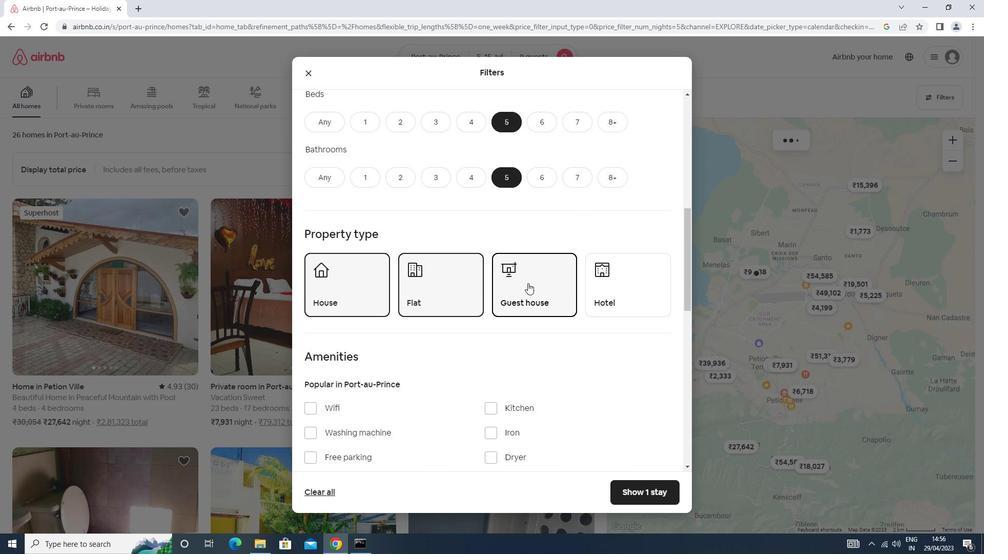 
Action: Mouse scrolled (528, 282) with delta (0, 0)
Screenshot: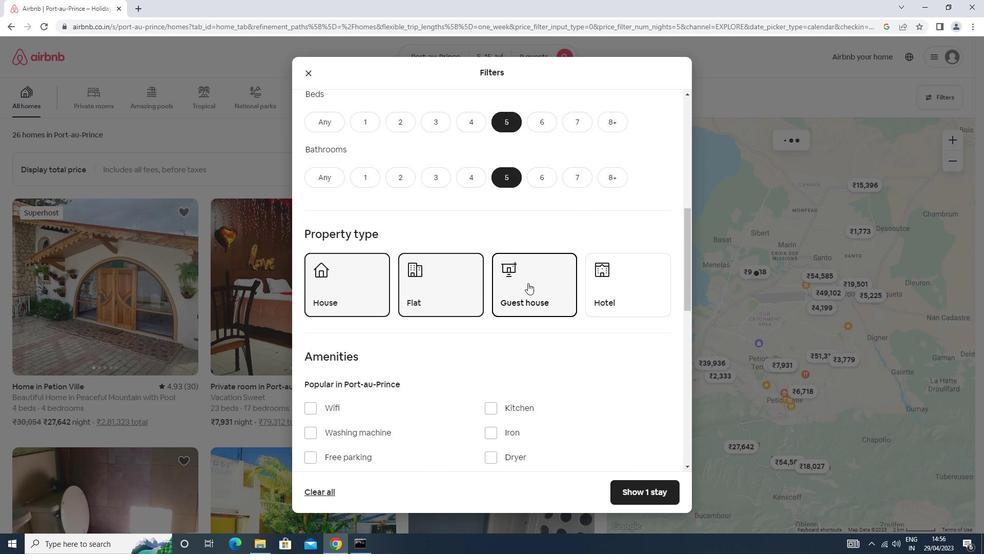 
Action: Mouse moved to (527, 283)
Screenshot: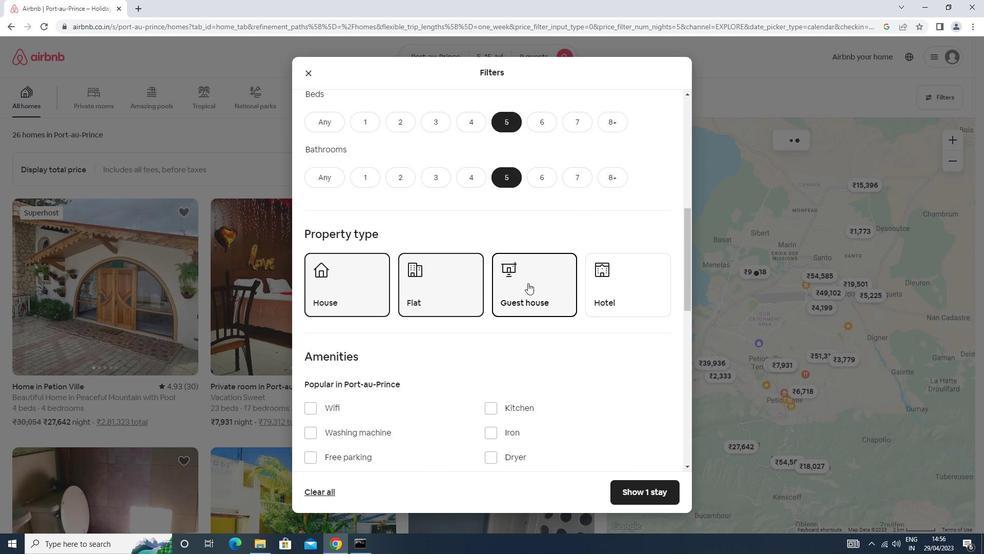 
Action: Mouse scrolled (527, 283) with delta (0, 0)
Screenshot: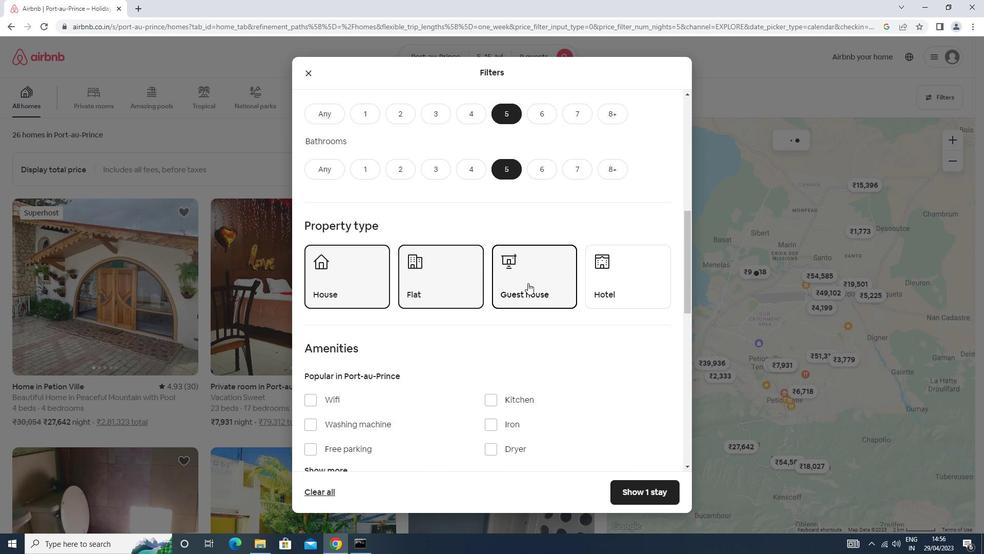 
Action: Mouse scrolled (527, 283) with delta (0, 0)
Screenshot: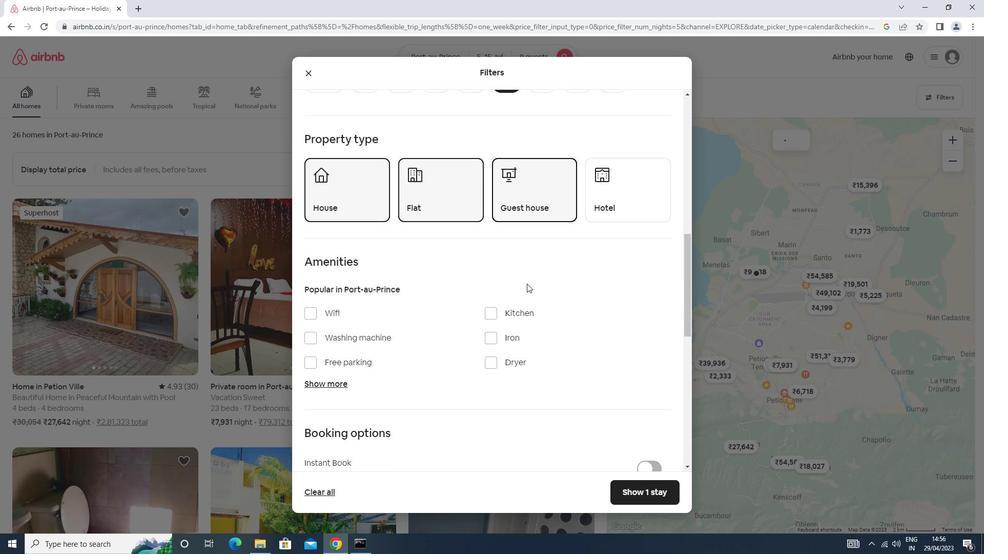 
Action: Mouse moved to (526, 284)
Screenshot: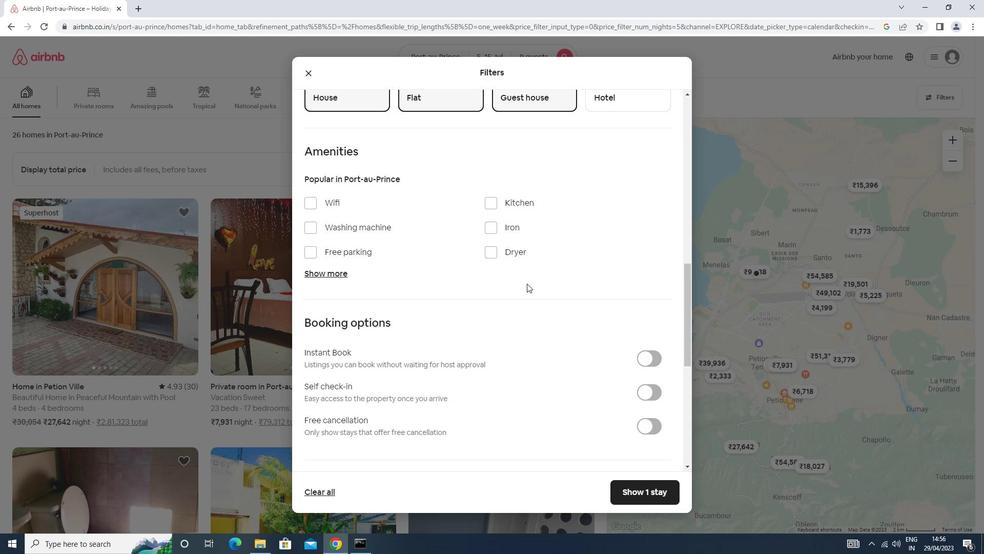 
Action: Mouse scrolled (526, 284) with delta (0, 0)
Screenshot: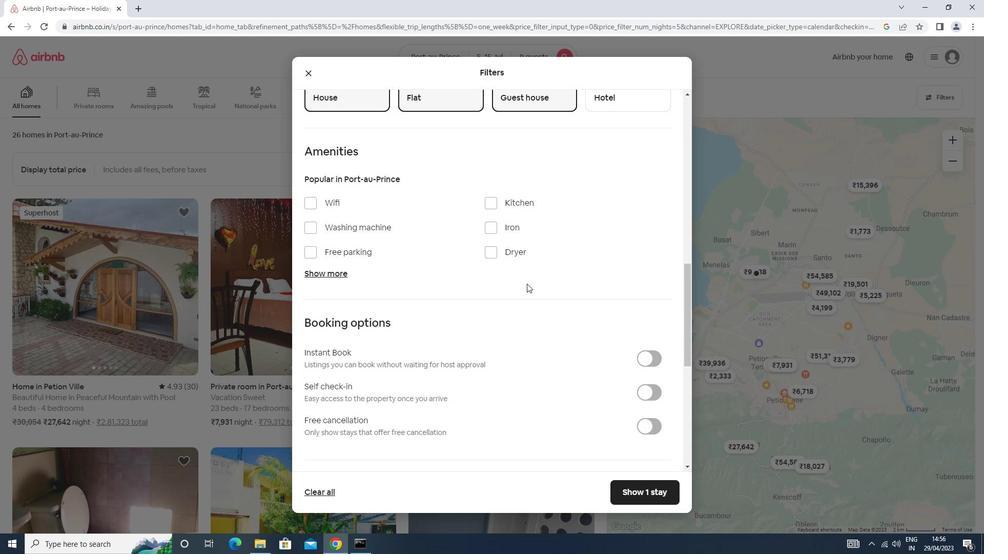 
Action: Mouse scrolled (526, 284) with delta (0, 0)
Screenshot: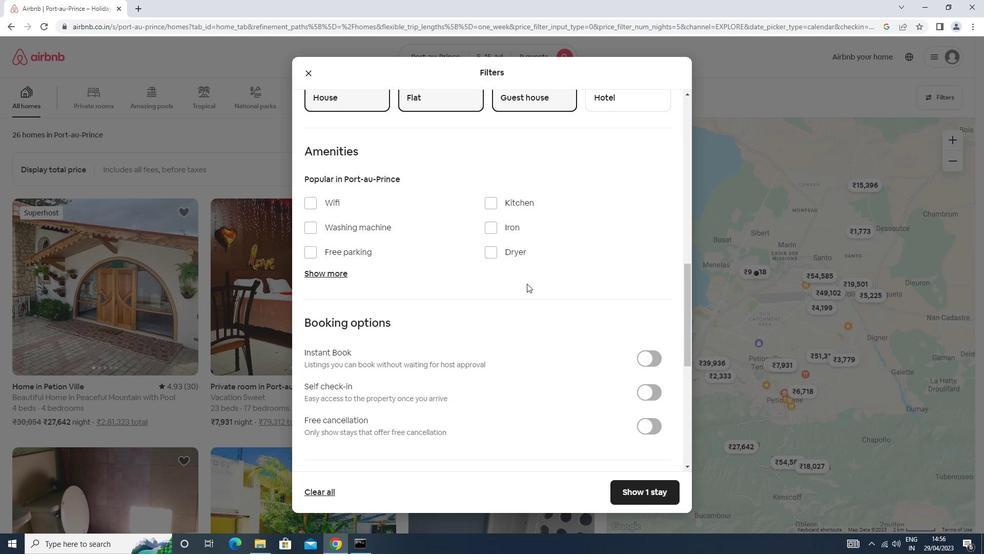 
Action: Mouse moved to (643, 292)
Screenshot: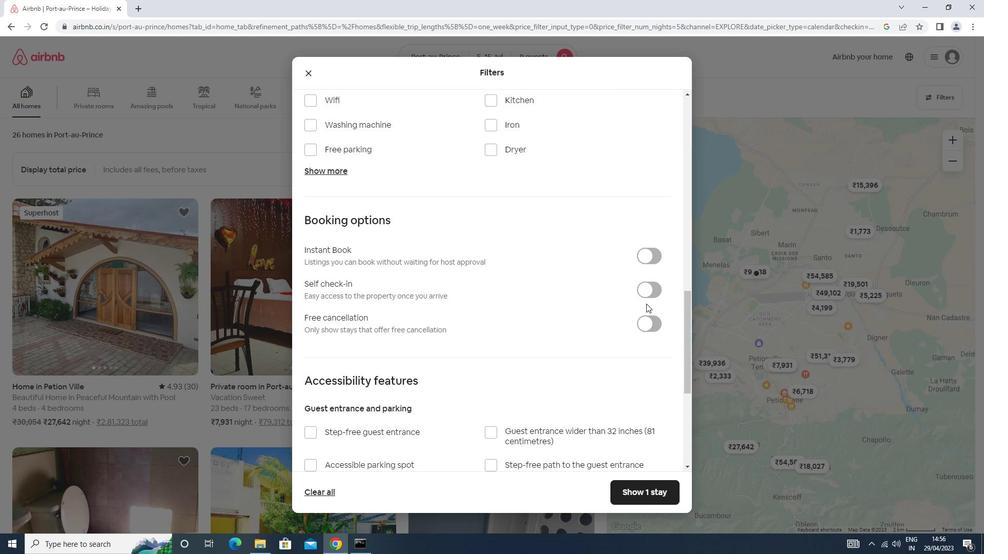 
Action: Mouse pressed left at (643, 292)
Screenshot: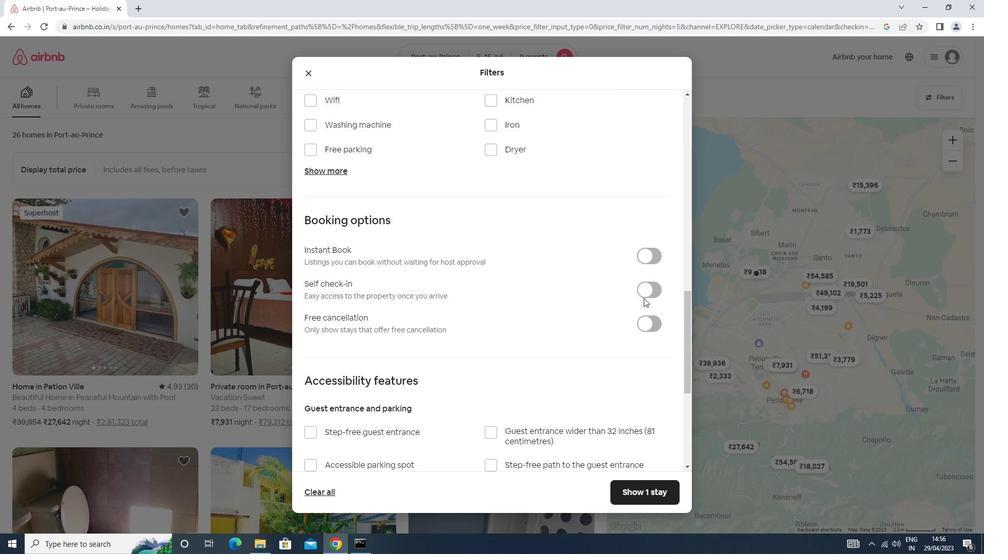
Action: Mouse moved to (642, 292)
Screenshot: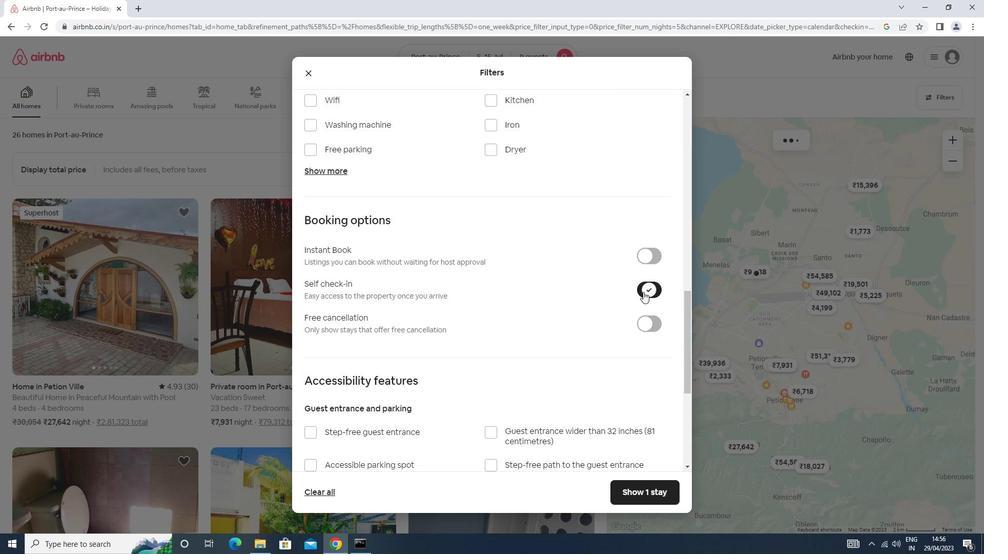 
Action: Mouse scrolled (642, 291) with delta (0, 0)
Screenshot: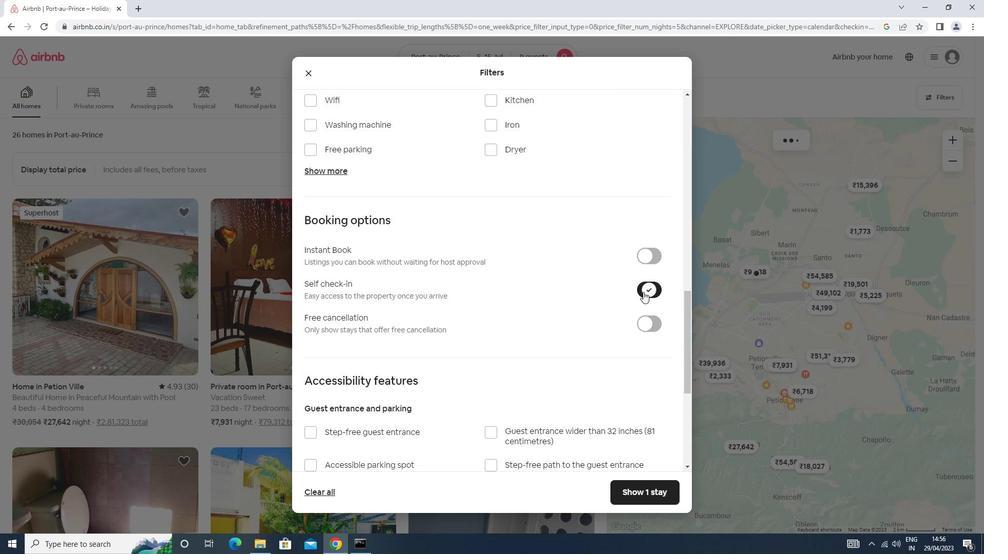 
Action: Mouse moved to (641, 294)
Screenshot: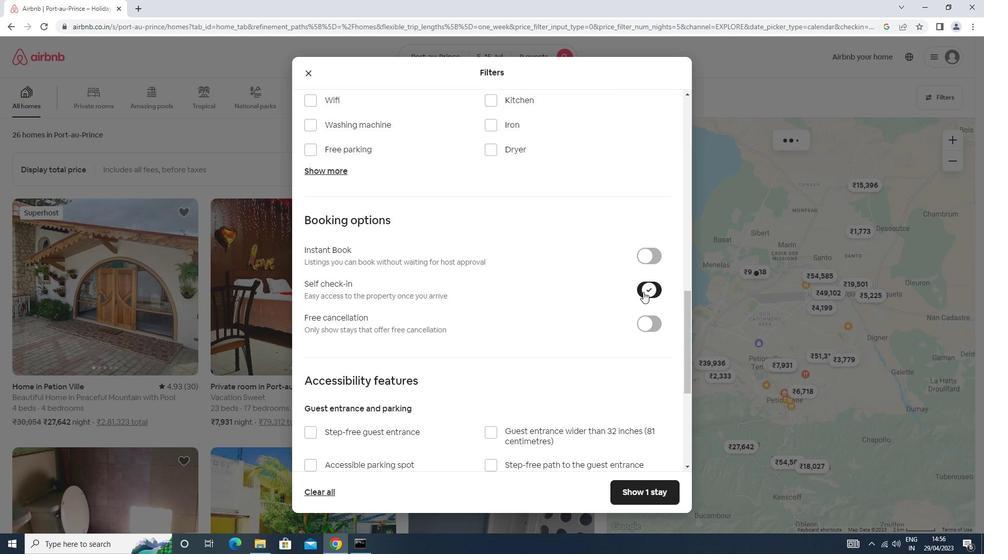 
Action: Mouse scrolled (641, 294) with delta (0, 0)
Screenshot: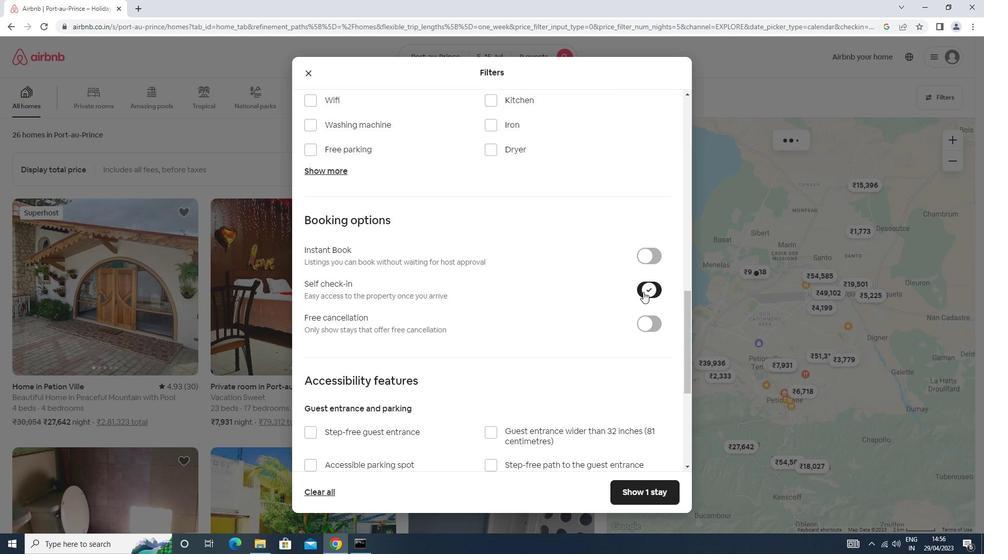 
Action: Mouse moved to (641, 295)
Screenshot: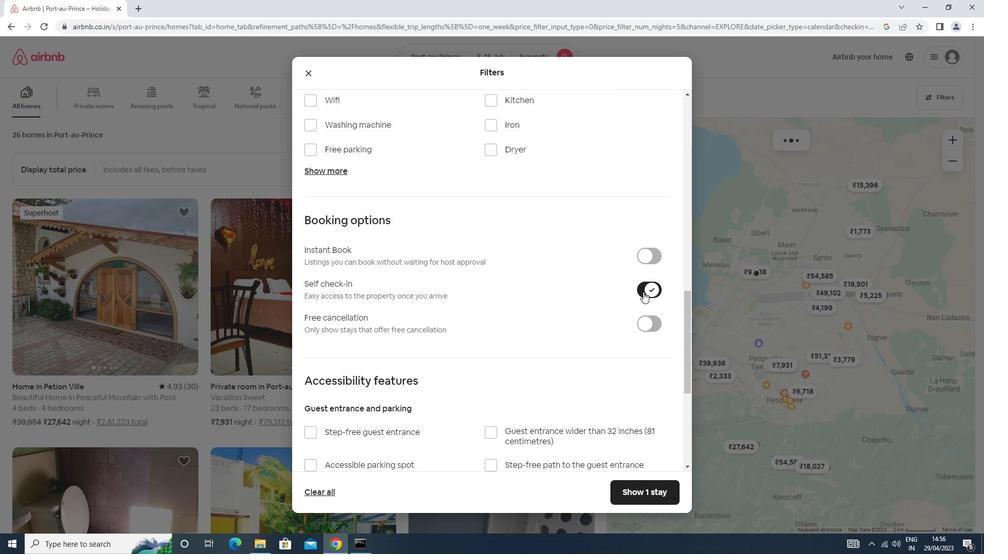 
Action: Mouse scrolled (641, 294) with delta (0, 0)
Screenshot: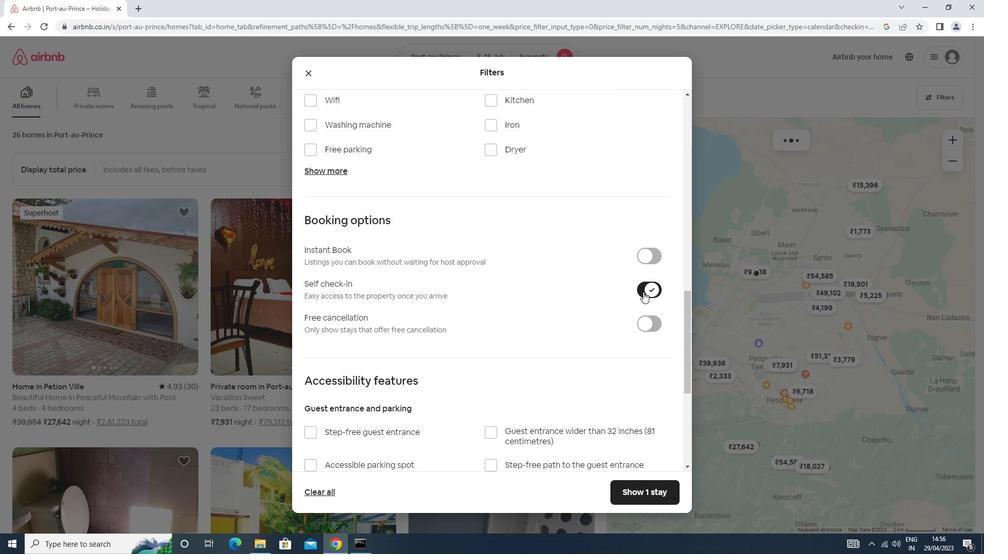
Action: Mouse scrolled (641, 294) with delta (0, 0)
Screenshot: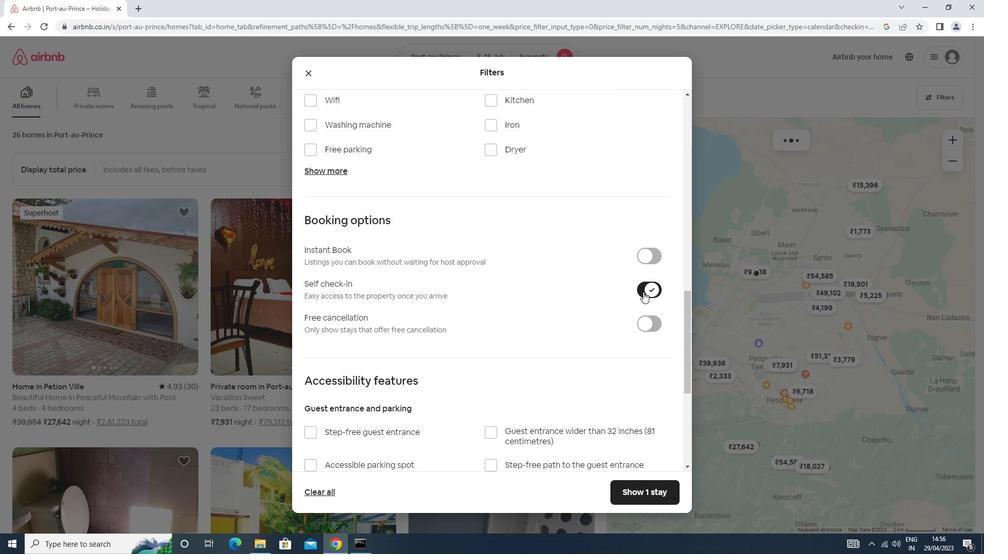 
Action: Mouse moved to (641, 296)
Screenshot: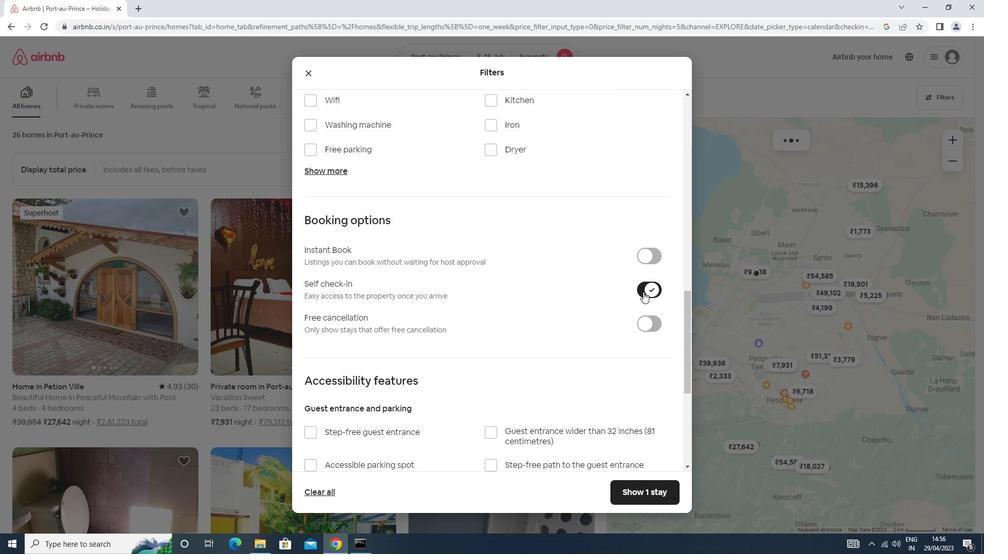 
Action: Mouse scrolled (641, 295) with delta (0, 0)
Screenshot: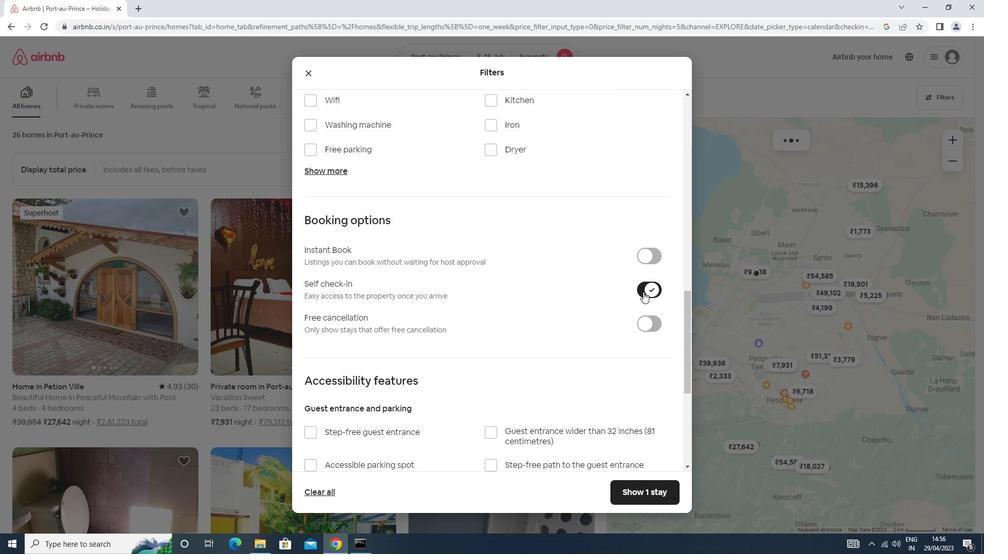 
Action: Mouse scrolled (641, 295) with delta (0, 0)
Screenshot: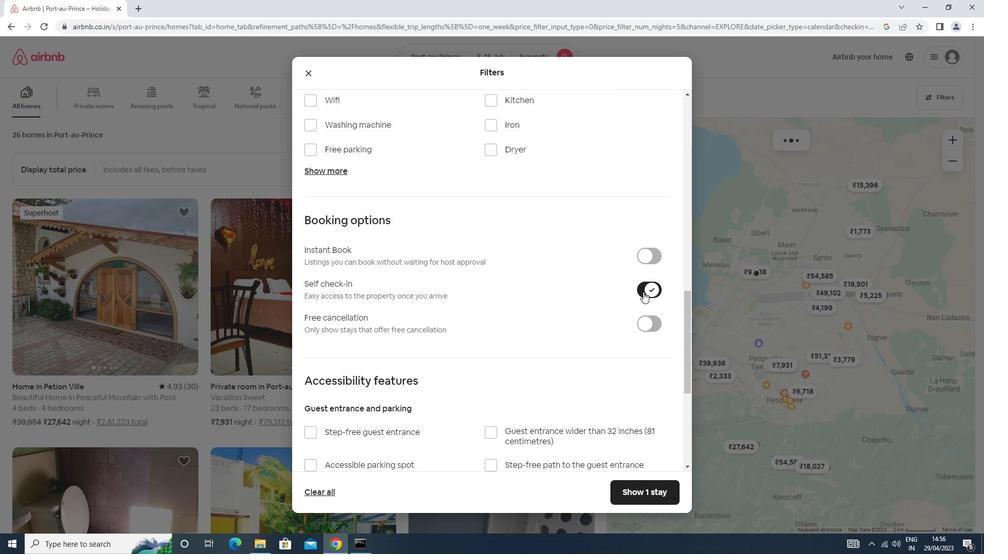 
Action: Mouse moved to (639, 299)
Screenshot: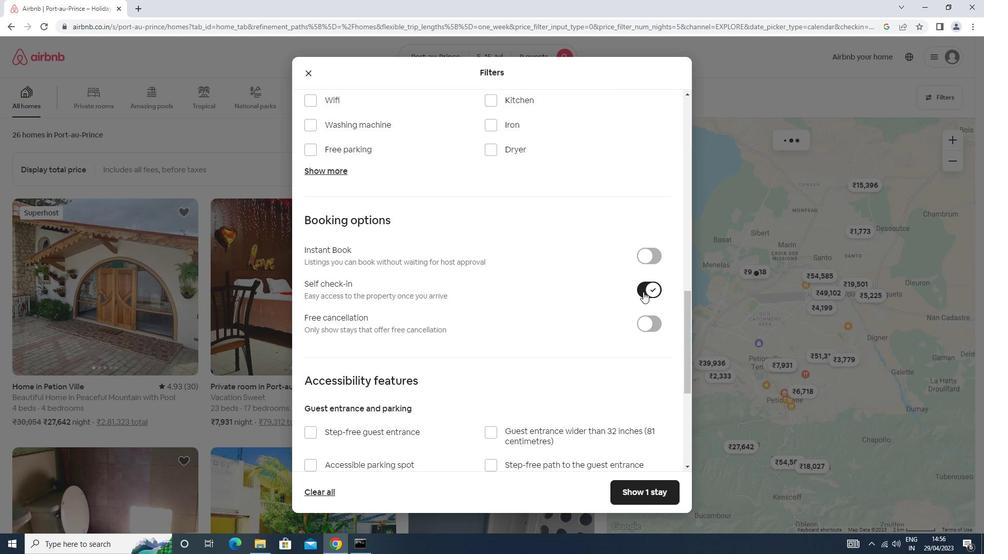 
Action: Mouse scrolled (639, 298) with delta (0, 0)
Screenshot: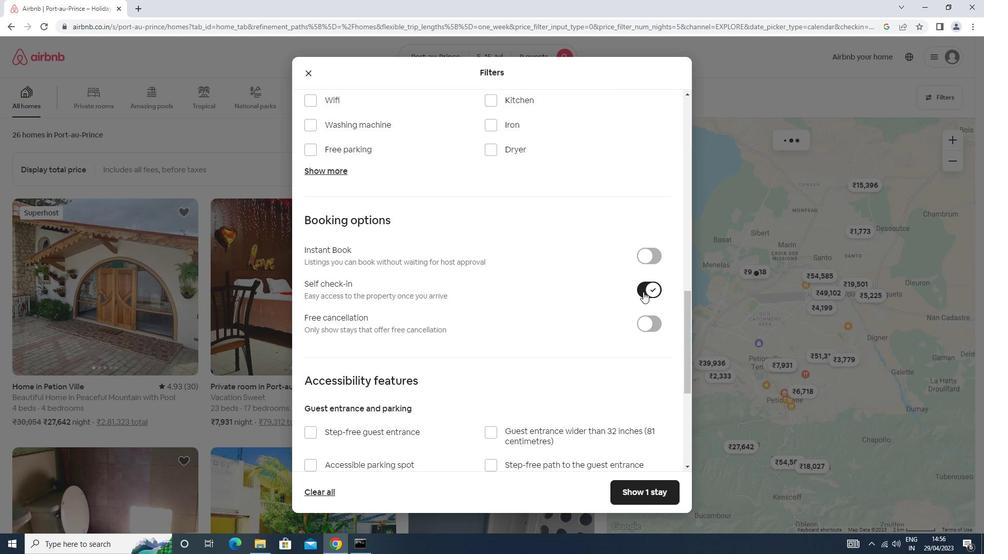 
Action: Mouse moved to (332, 413)
Screenshot: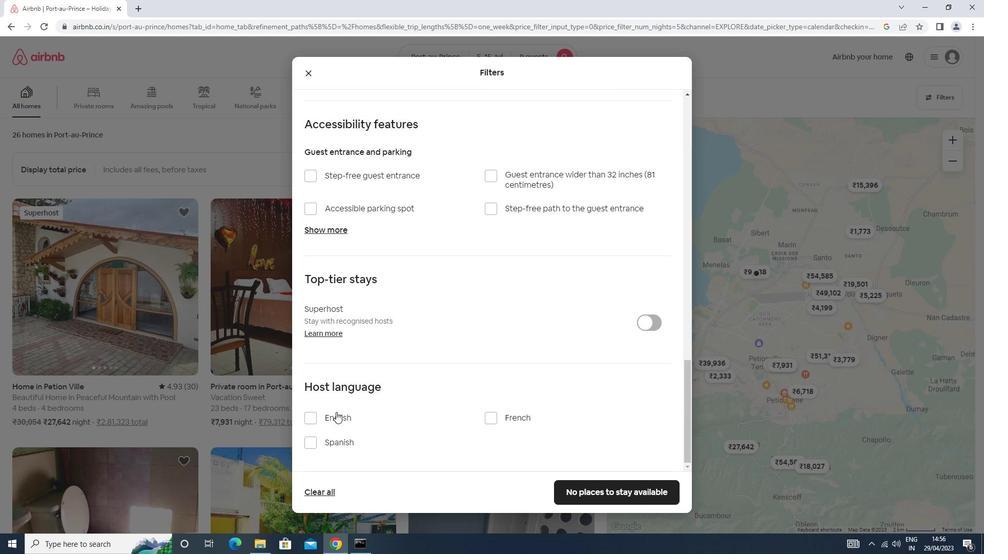 
Action: Mouse pressed left at (332, 413)
Screenshot: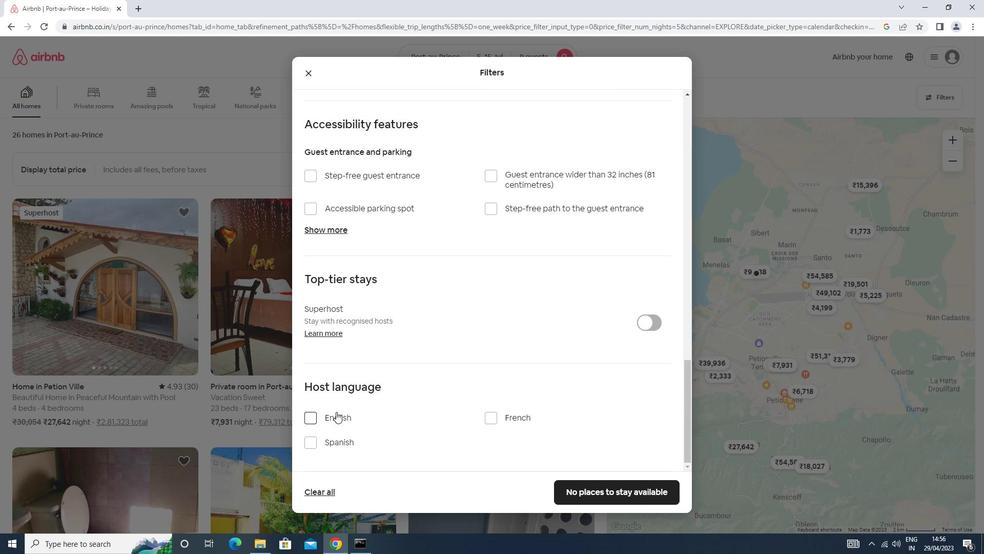 
Action: Mouse moved to (624, 486)
Screenshot: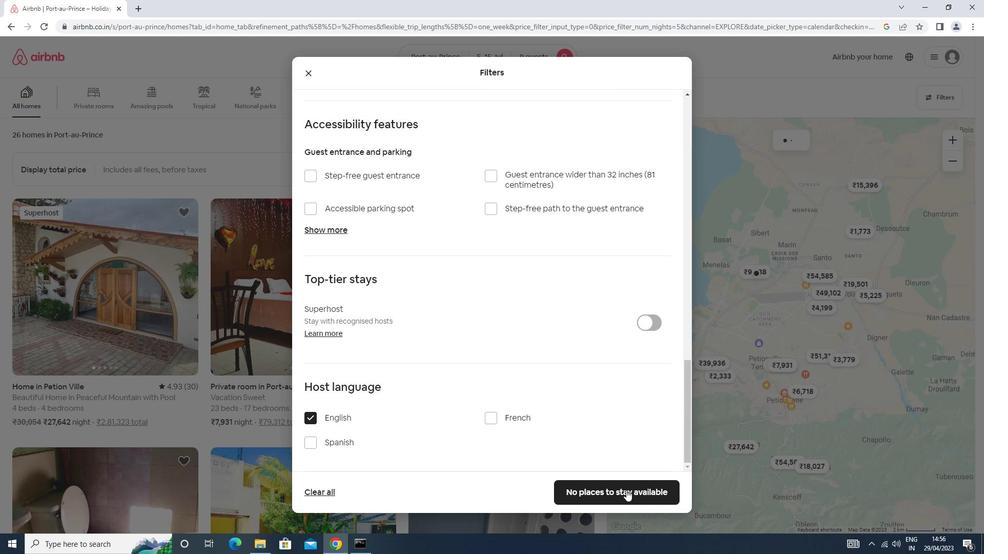 
Action: Mouse pressed left at (624, 486)
Screenshot: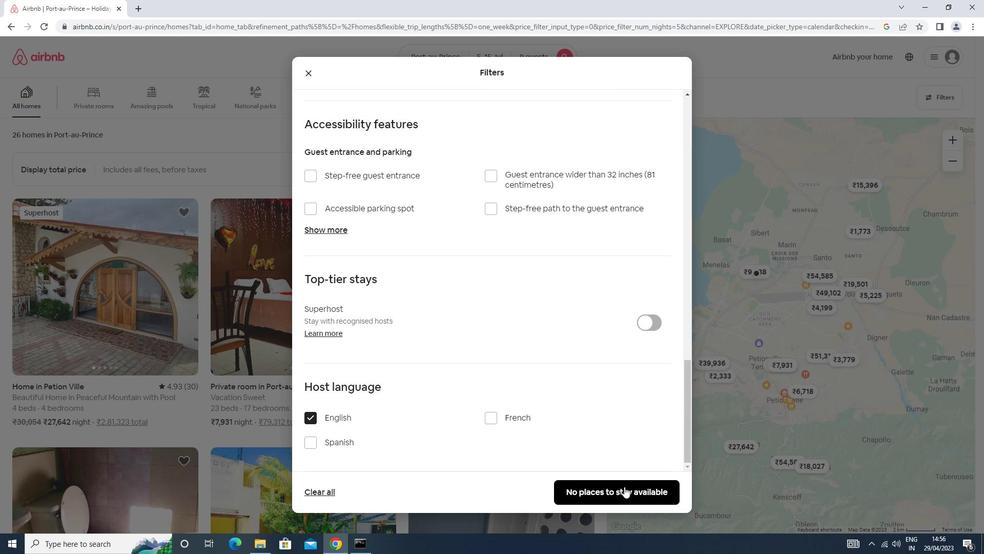 
Action: Mouse moved to (625, 483)
Screenshot: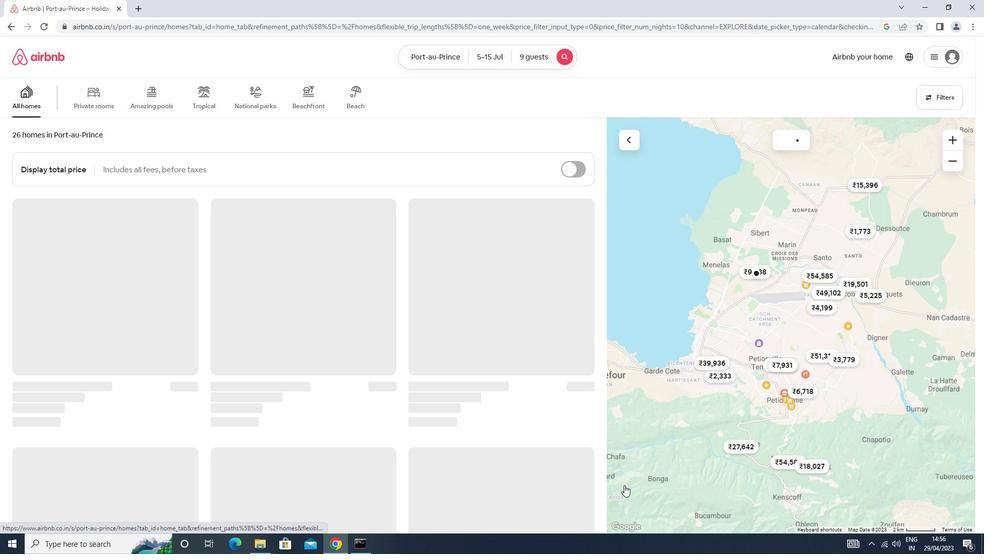 
